 Task: Check the results of the 2023 Victory Lane Racing NASCAR Cup Series for the race "Enjoy Illinois 300" on the track "Gateway".
Action: Mouse moved to (282, 294)
Screenshot: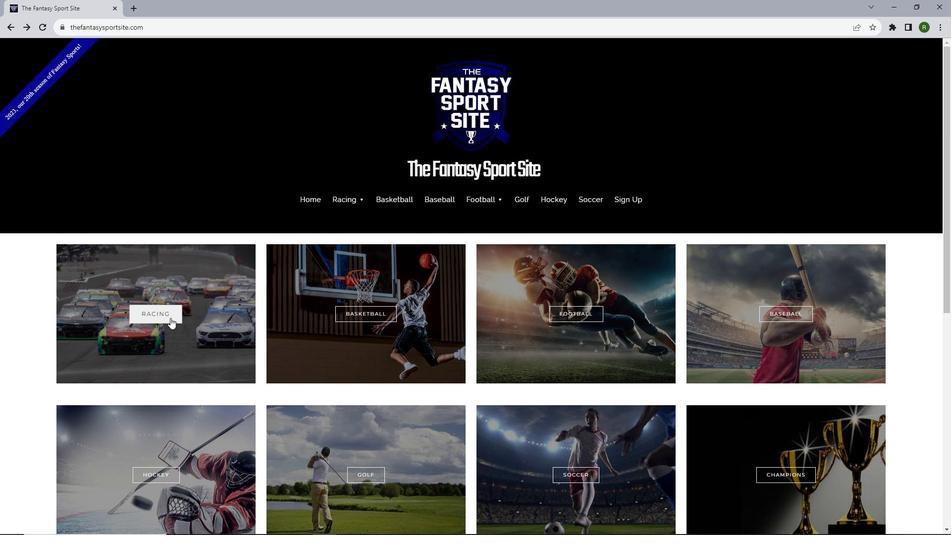 
Action: Mouse pressed left at (282, 294)
Screenshot: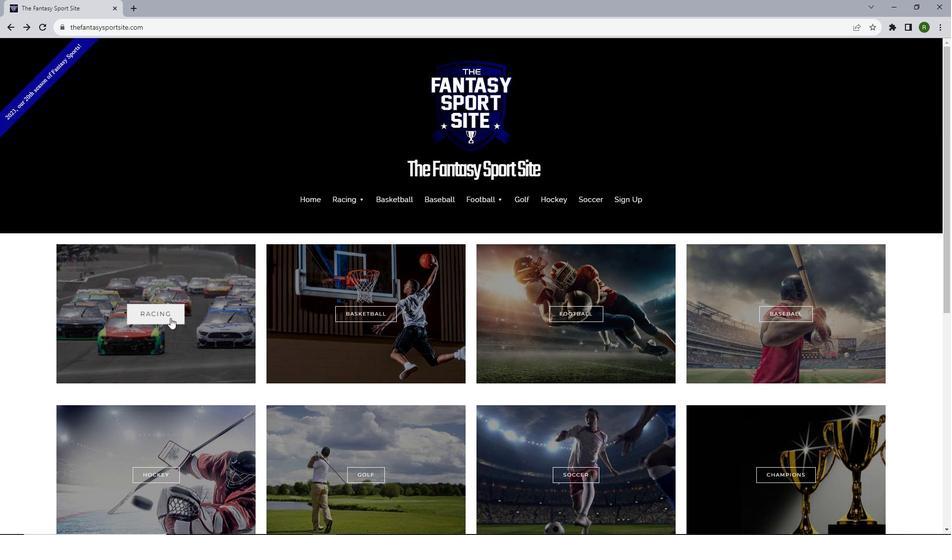 
Action: Mouse moved to (332, 239)
Screenshot: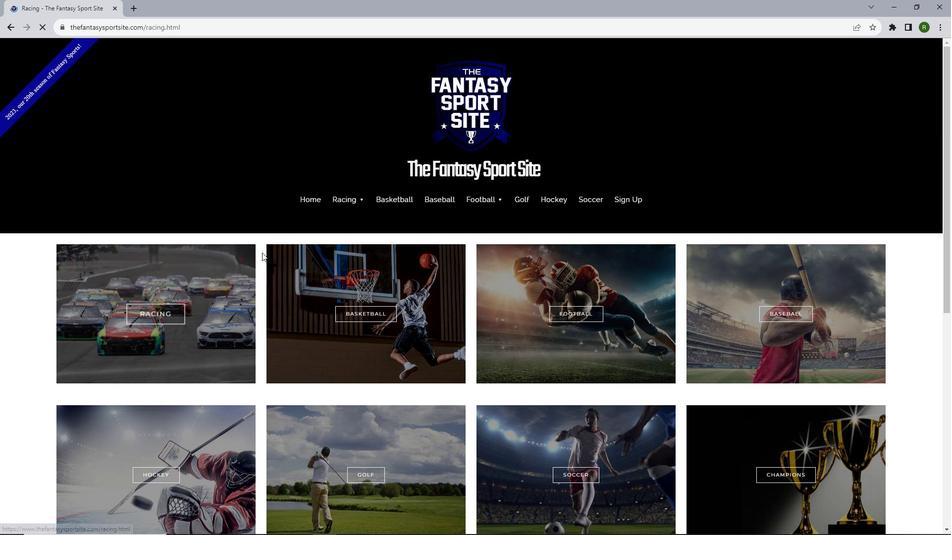 
Action: Mouse scrolled (332, 239) with delta (0, 0)
Screenshot: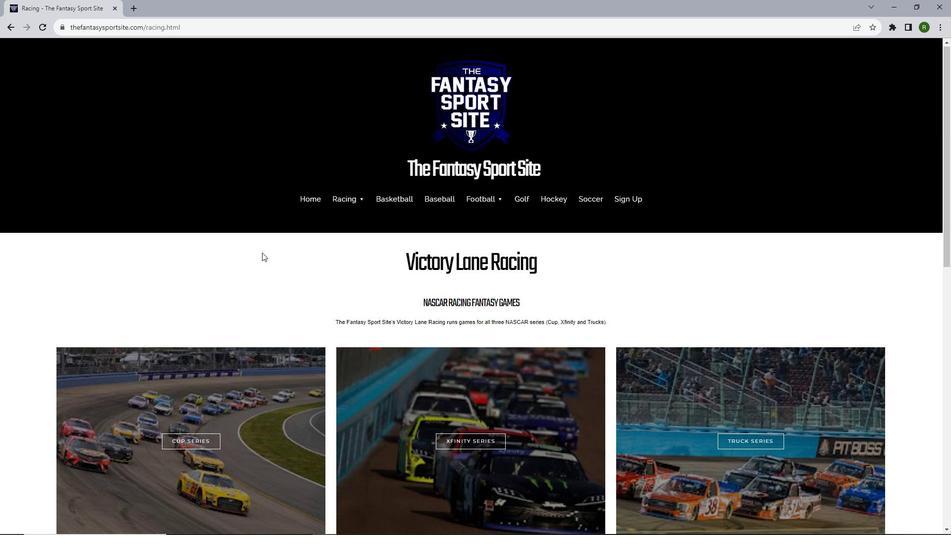
Action: Mouse scrolled (332, 239) with delta (0, 0)
Screenshot: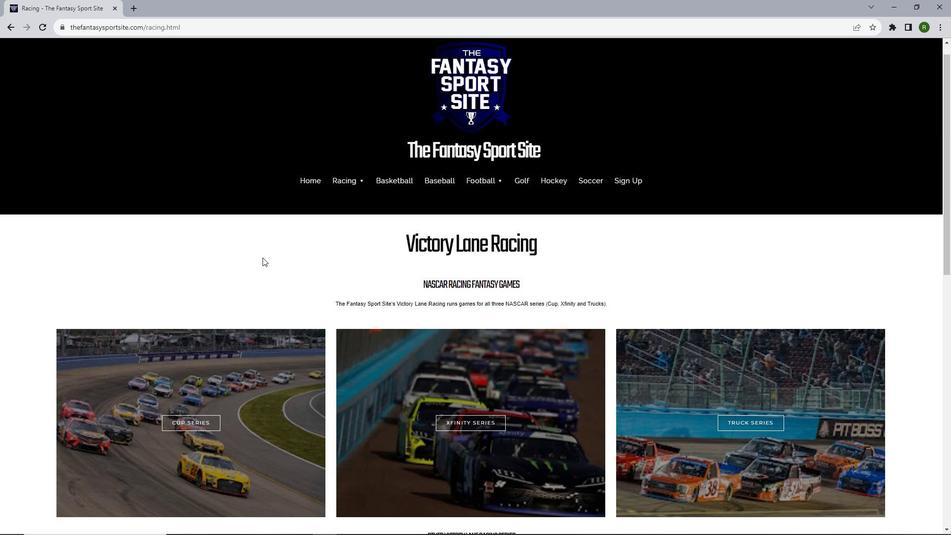 
Action: Mouse scrolled (332, 239) with delta (0, 0)
Screenshot: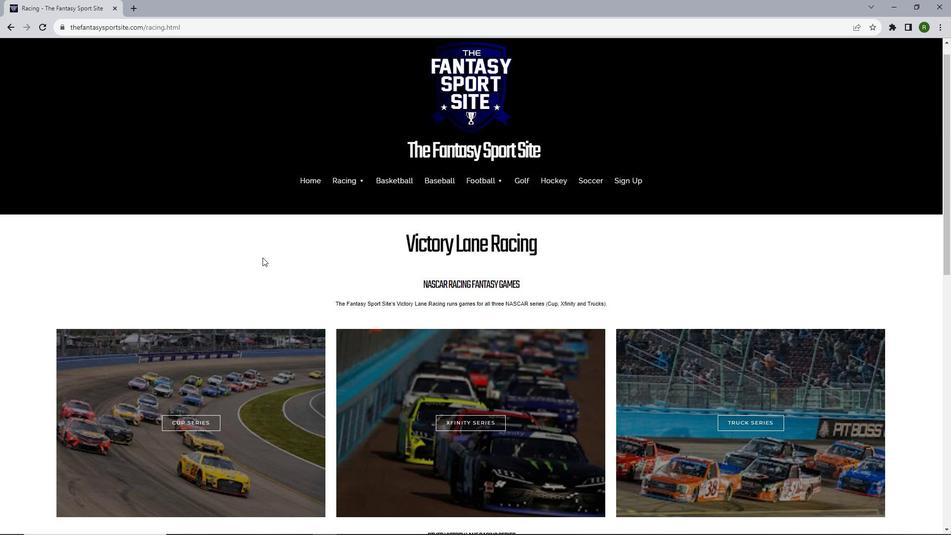 
Action: Mouse moved to (332, 240)
Screenshot: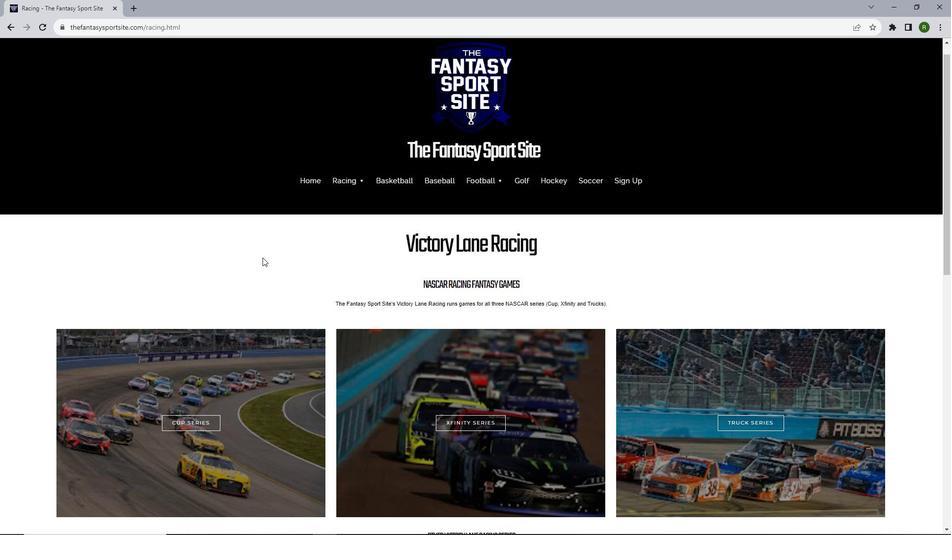 
Action: Mouse scrolled (332, 239) with delta (0, 0)
Screenshot: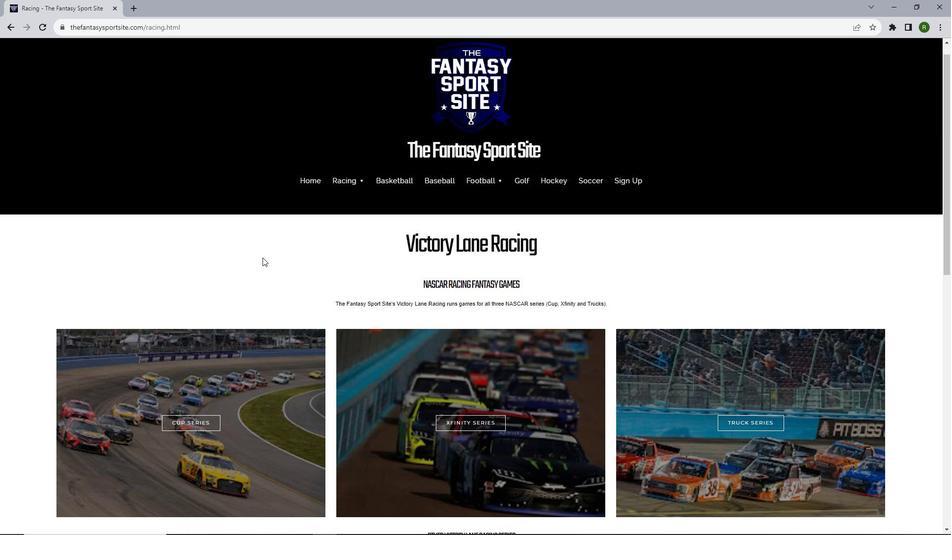 
Action: Mouse moved to (299, 230)
Screenshot: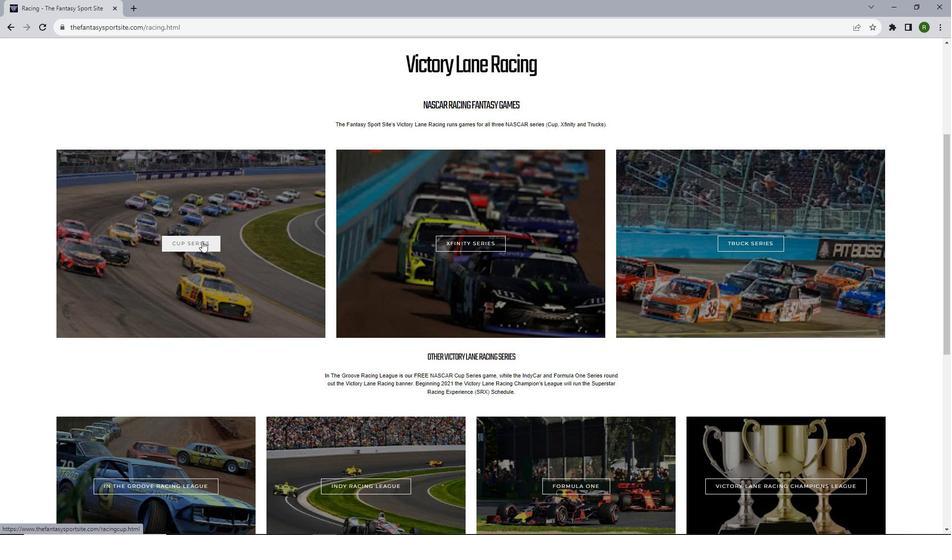 
Action: Mouse pressed left at (299, 230)
Screenshot: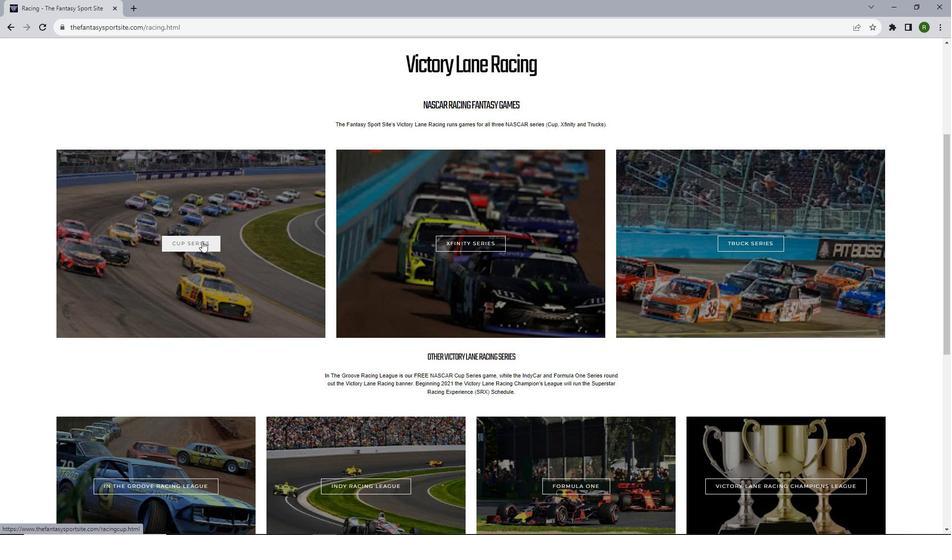
Action: Mouse moved to (354, 258)
Screenshot: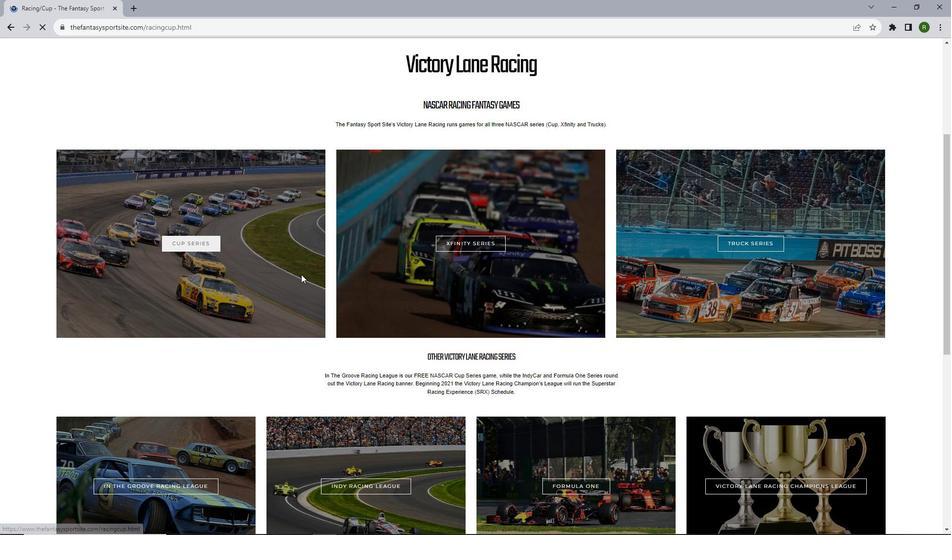 
Action: Mouse scrolled (354, 257) with delta (0, 0)
Screenshot: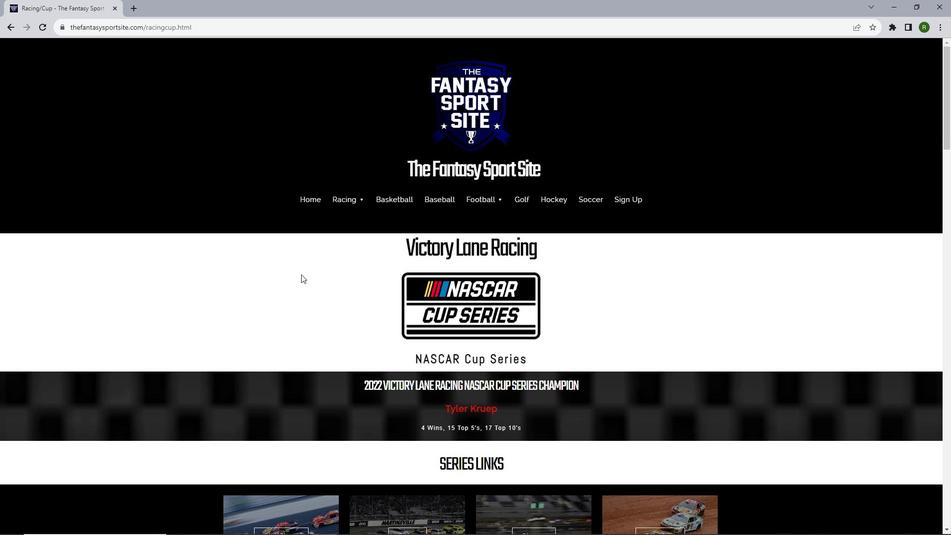 
Action: Mouse scrolled (354, 257) with delta (0, 0)
Screenshot: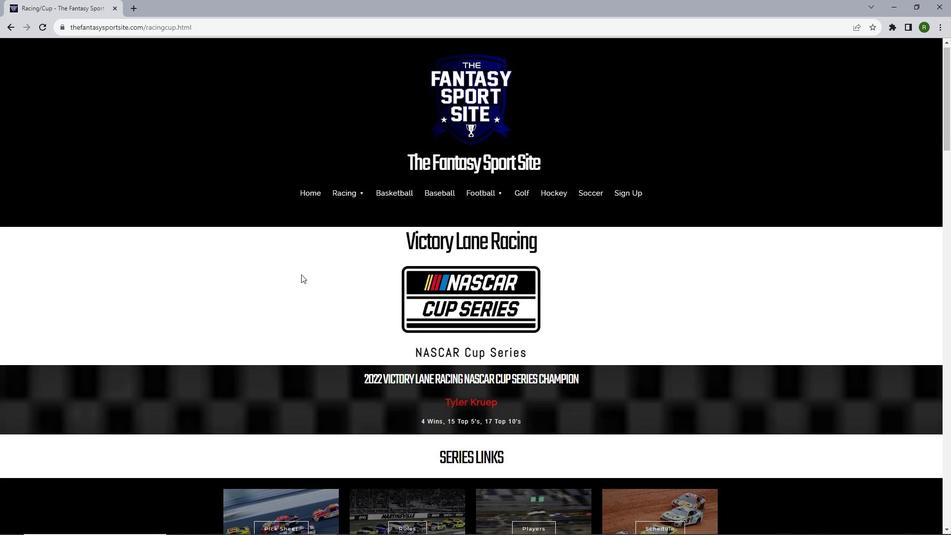 
Action: Mouse scrolled (354, 257) with delta (0, 0)
Screenshot: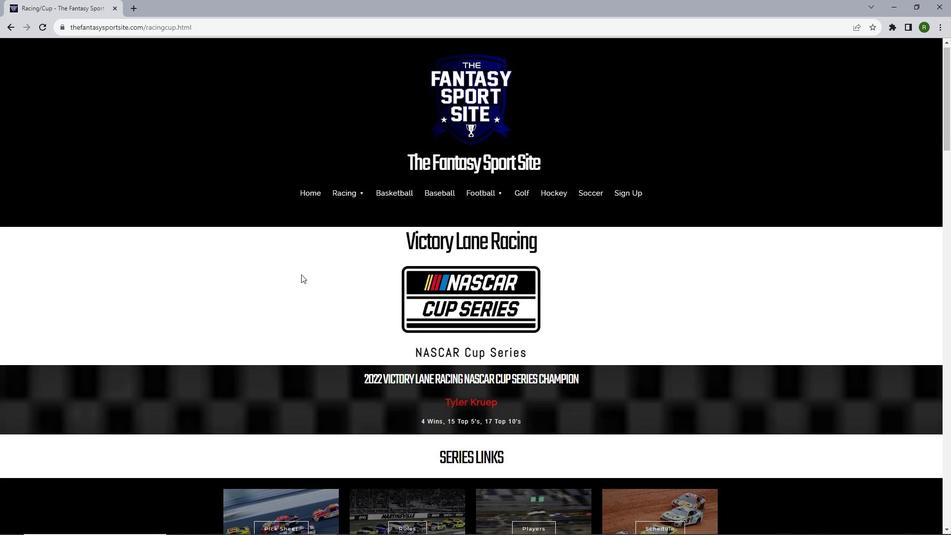
Action: Mouse scrolled (354, 257) with delta (0, 0)
Screenshot: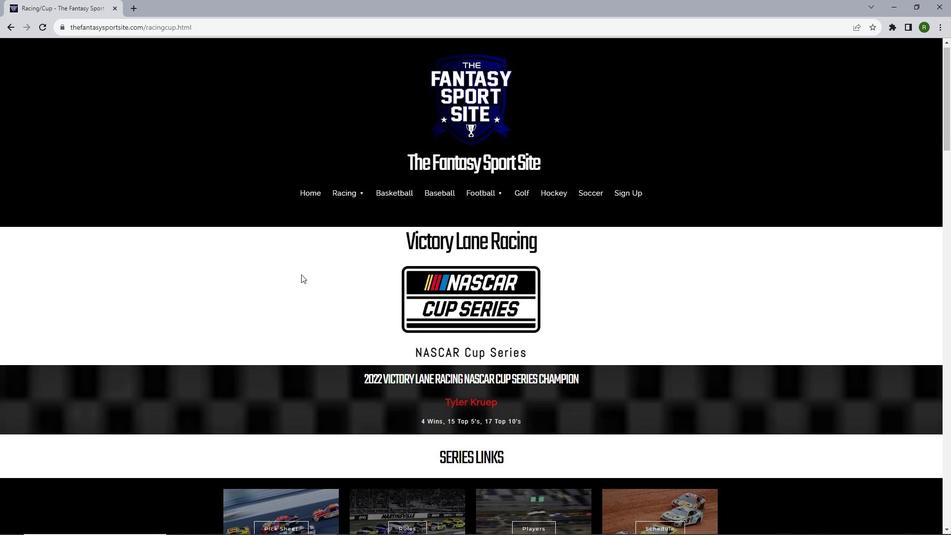 
Action: Mouse scrolled (354, 257) with delta (0, 0)
Screenshot: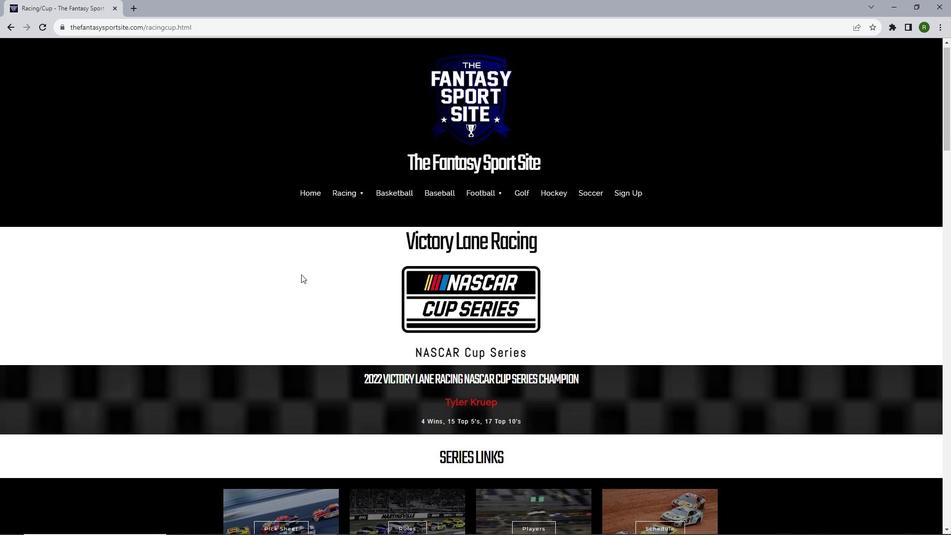 
Action: Mouse moved to (405, 346)
Screenshot: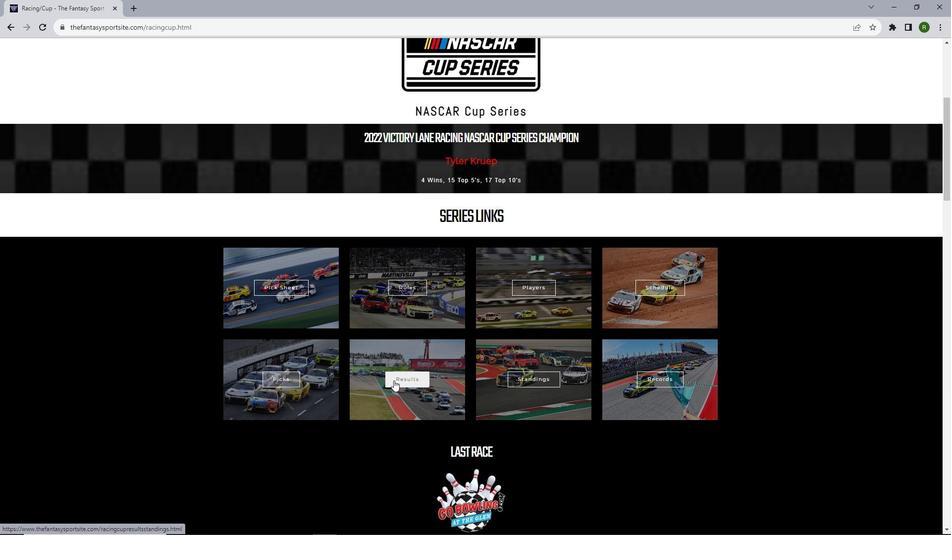 
Action: Mouse pressed left at (405, 346)
Screenshot: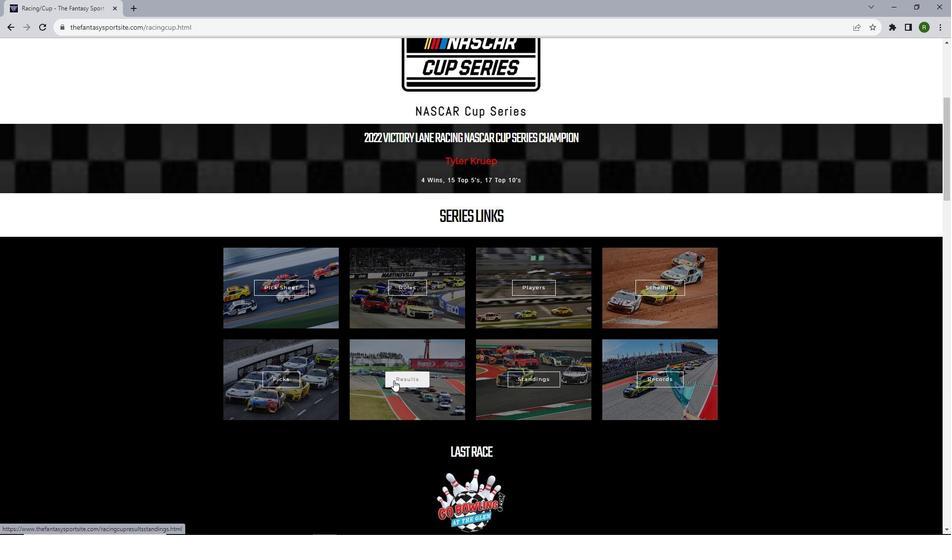 
Action: Mouse moved to (334, 247)
Screenshot: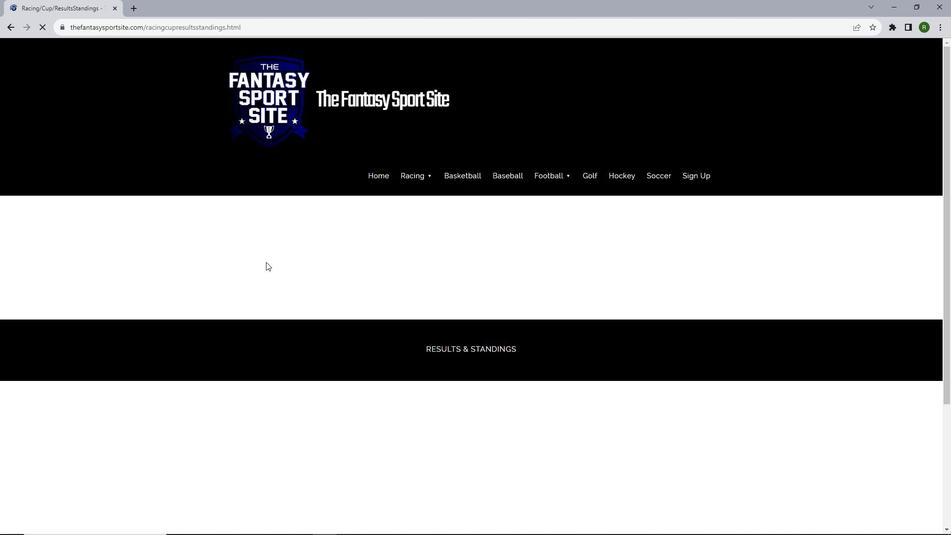 
Action: Mouse scrolled (334, 247) with delta (0, 0)
Screenshot: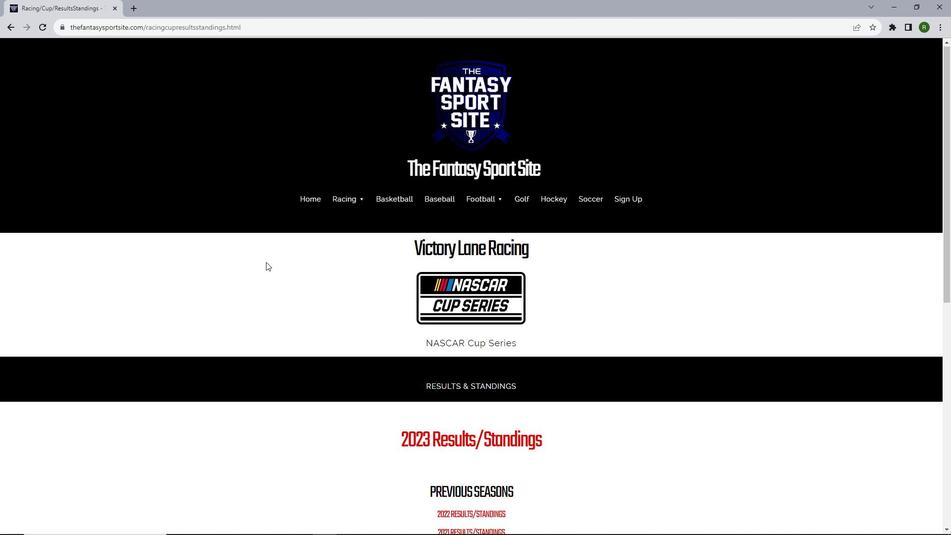 
Action: Mouse moved to (462, 362)
Screenshot: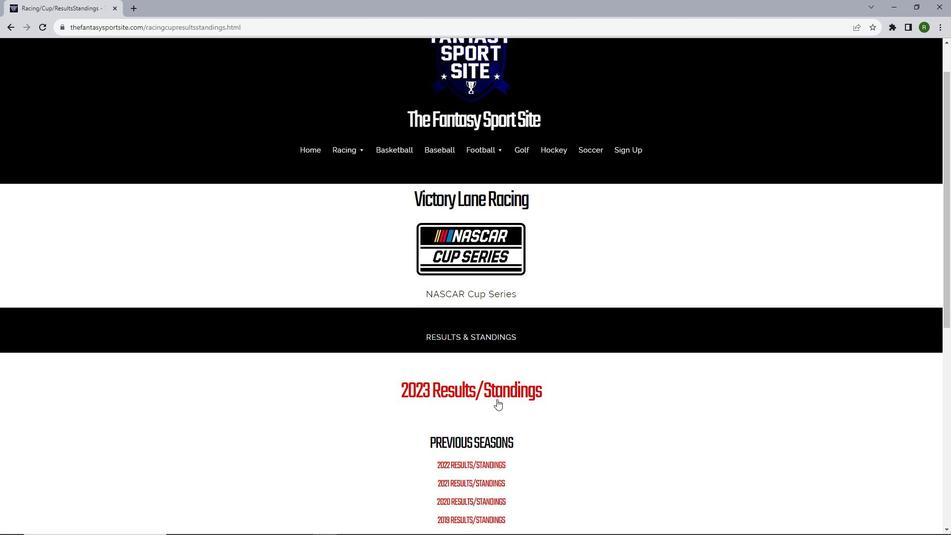 
Action: Mouse pressed left at (462, 362)
Screenshot: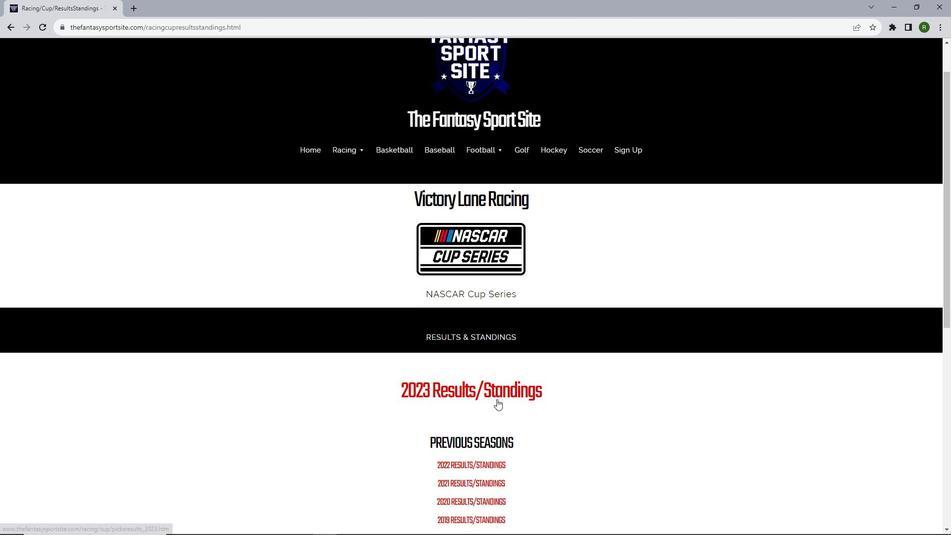 
Action: Mouse moved to (424, 152)
Screenshot: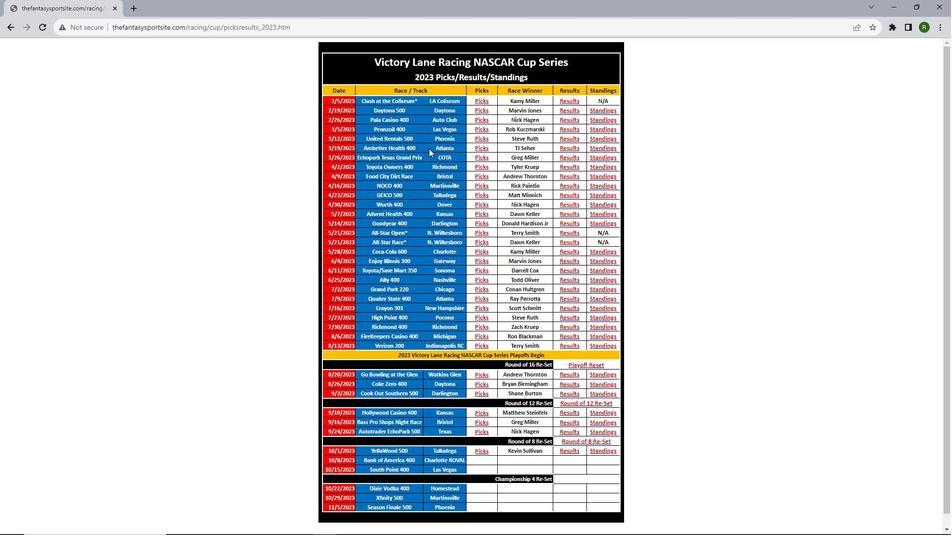 
Action: Mouse scrolled (424, 152) with delta (0, 0)
Screenshot: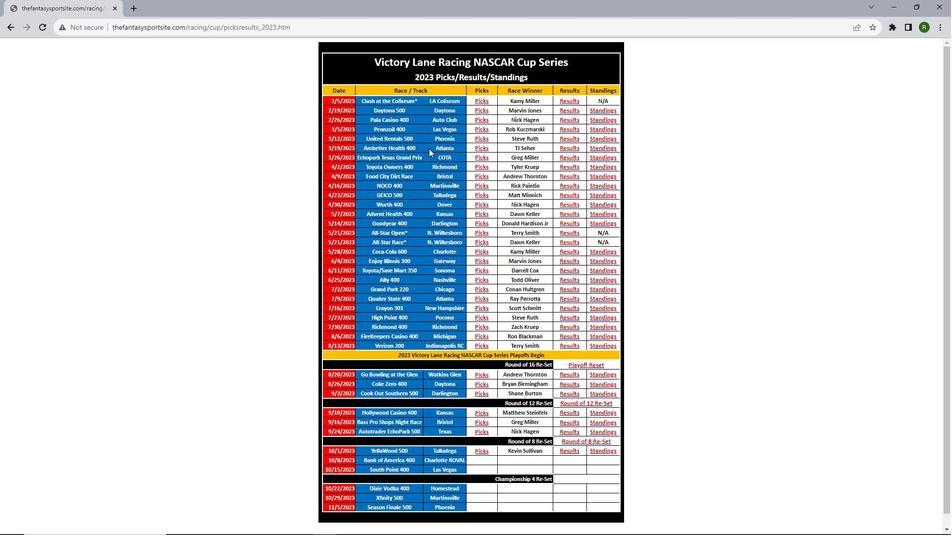 
Action: Mouse moved to (500, 237)
Screenshot: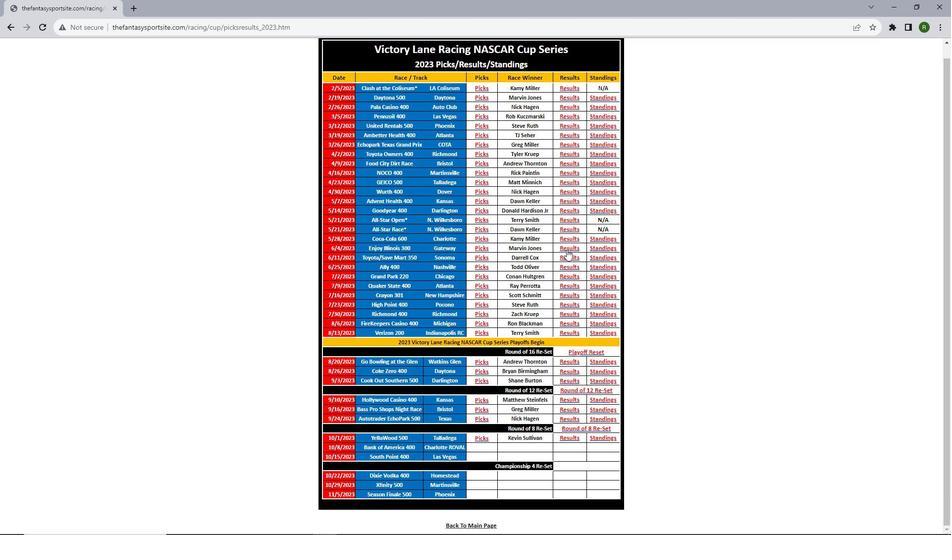 
Action: Mouse pressed left at (500, 237)
Screenshot: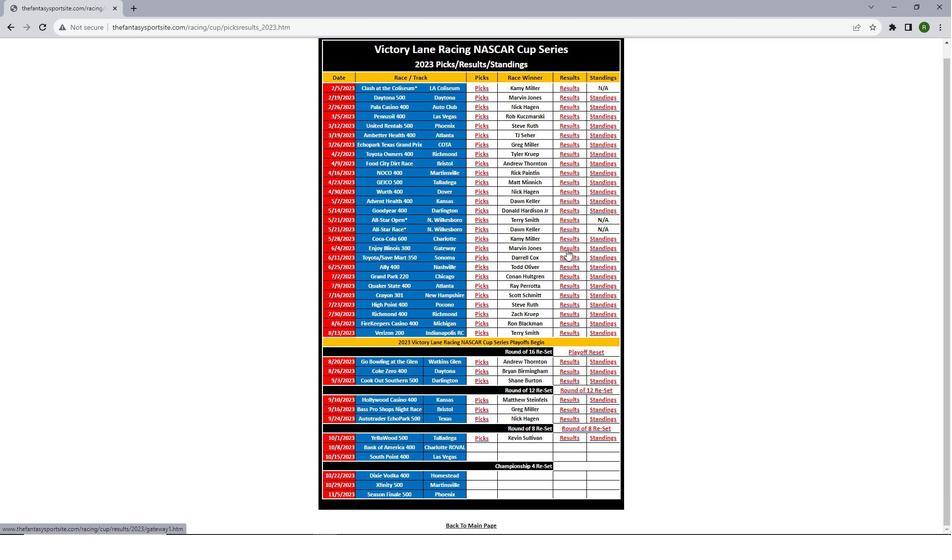 
Action: Mouse moved to (399, 134)
Screenshot: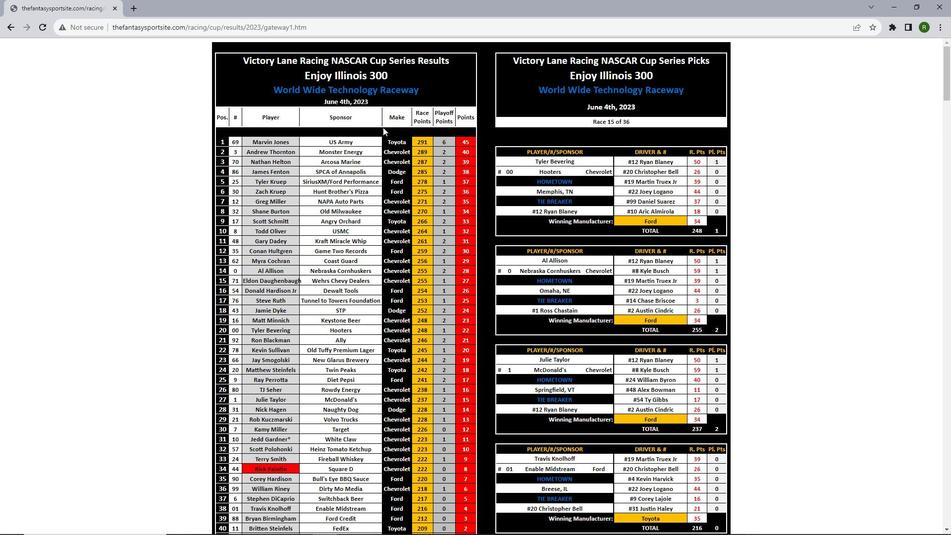 
Action: Mouse scrolled (399, 134) with delta (0, 0)
Screenshot: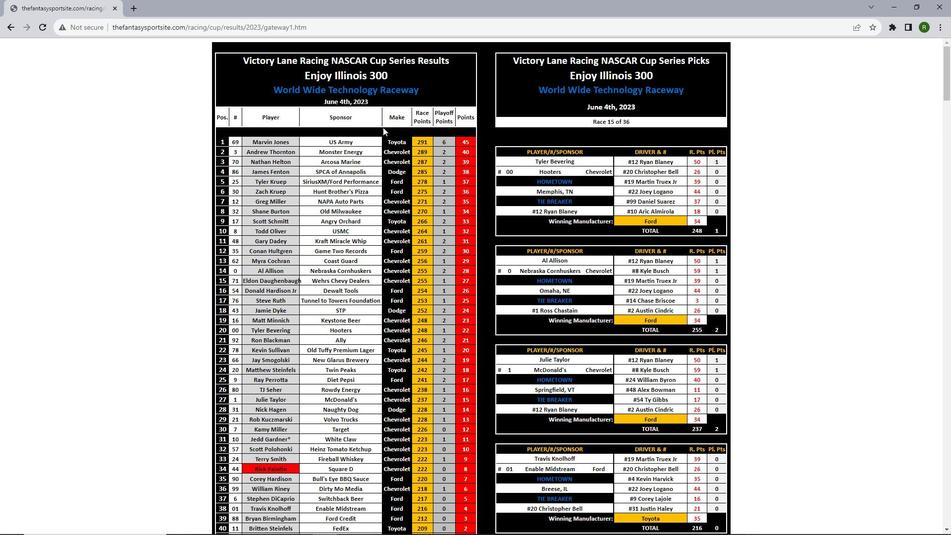 
Action: Mouse scrolled (399, 134) with delta (0, 0)
Screenshot: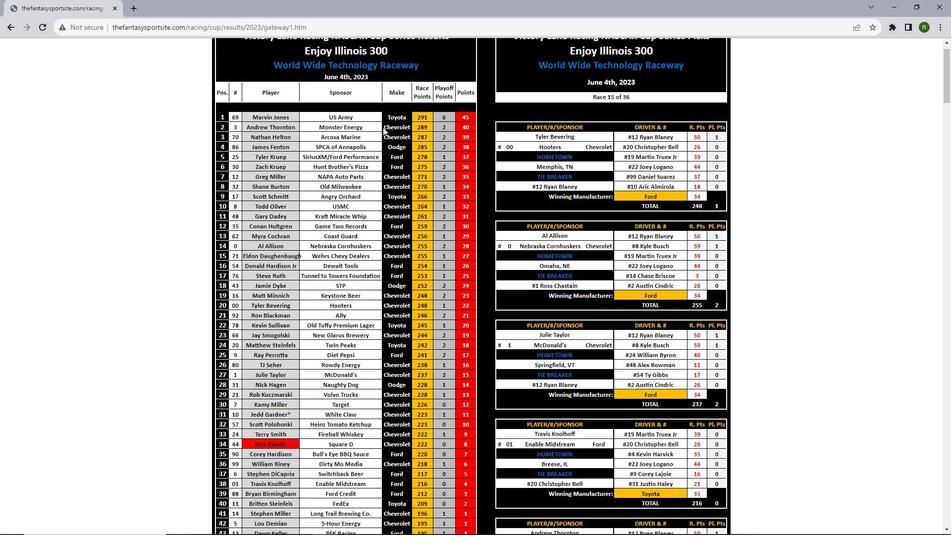 
Action: Mouse scrolled (399, 134) with delta (0, 0)
Screenshot: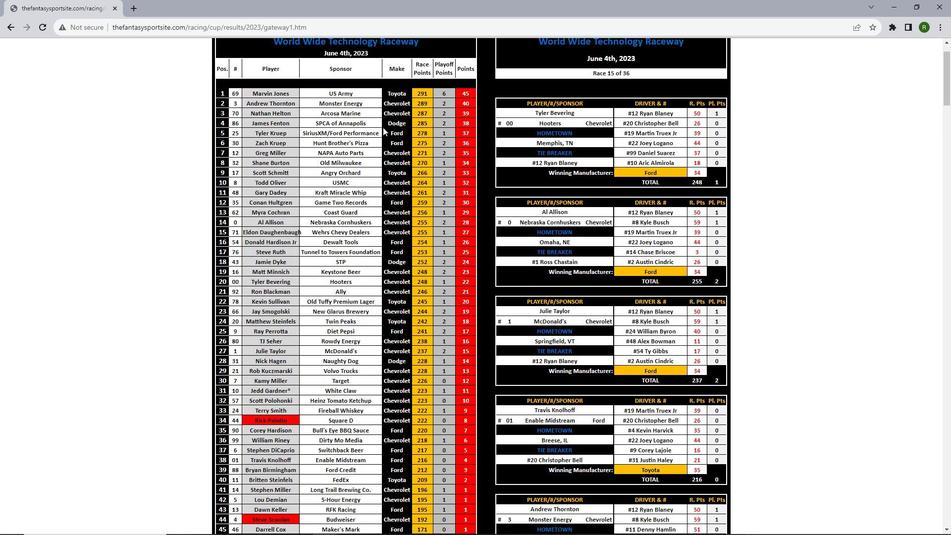 
Action: Mouse scrolled (399, 134) with delta (0, 0)
Screenshot: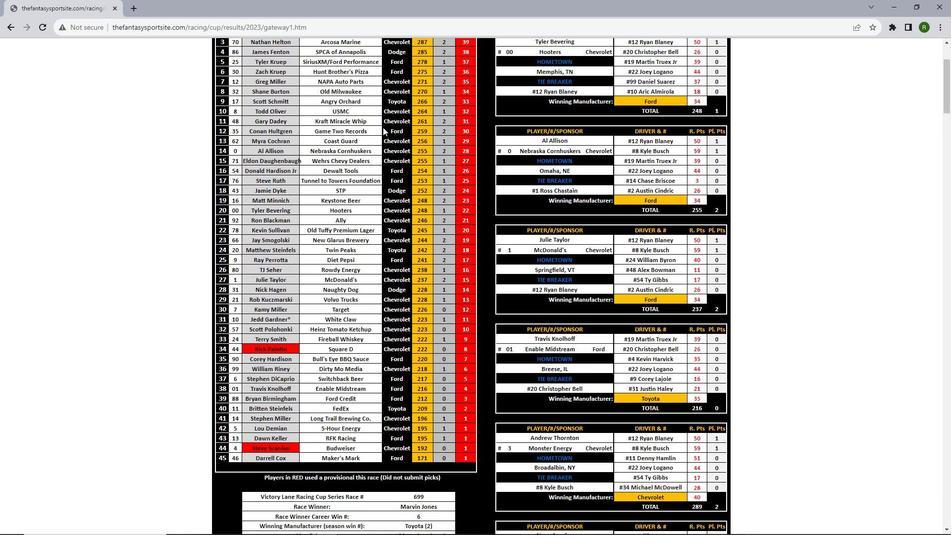 
Action: Mouse scrolled (399, 134) with delta (0, 0)
Screenshot: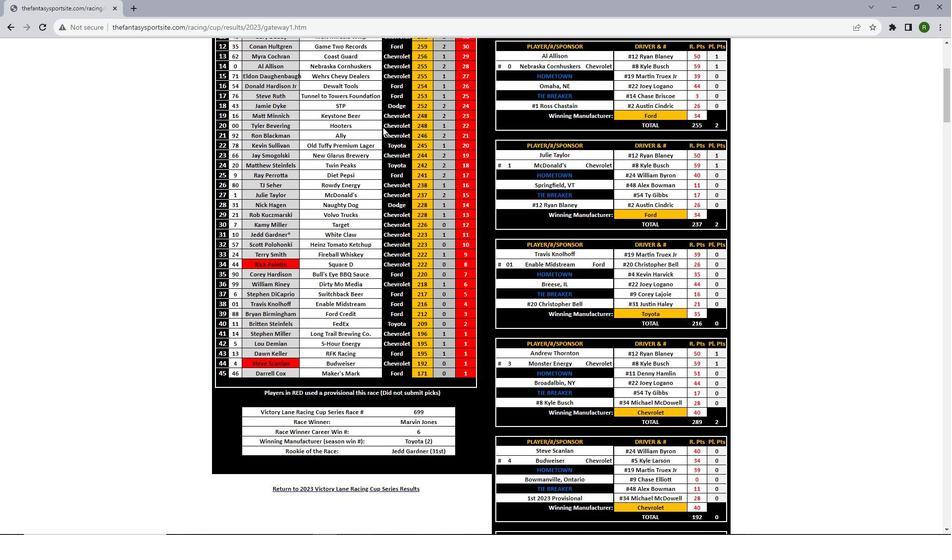 
Action: Mouse scrolled (399, 134) with delta (0, 0)
Screenshot: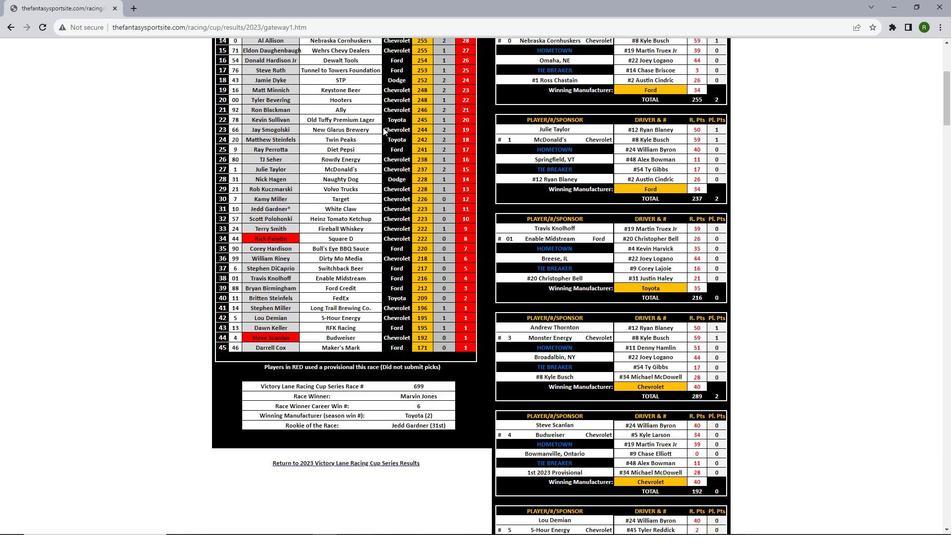 
Action: Mouse scrolled (399, 134) with delta (0, 0)
Screenshot: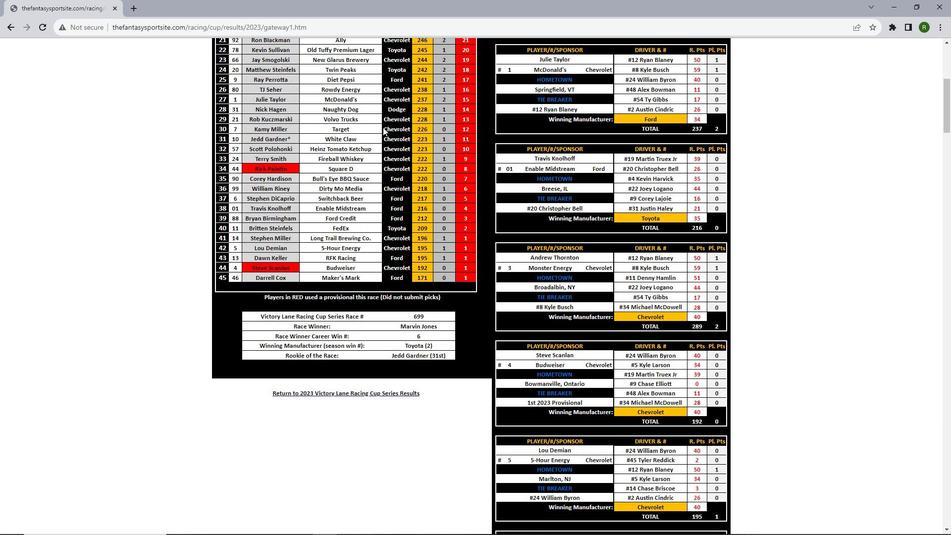
Action: Mouse scrolled (399, 134) with delta (0, 0)
Screenshot: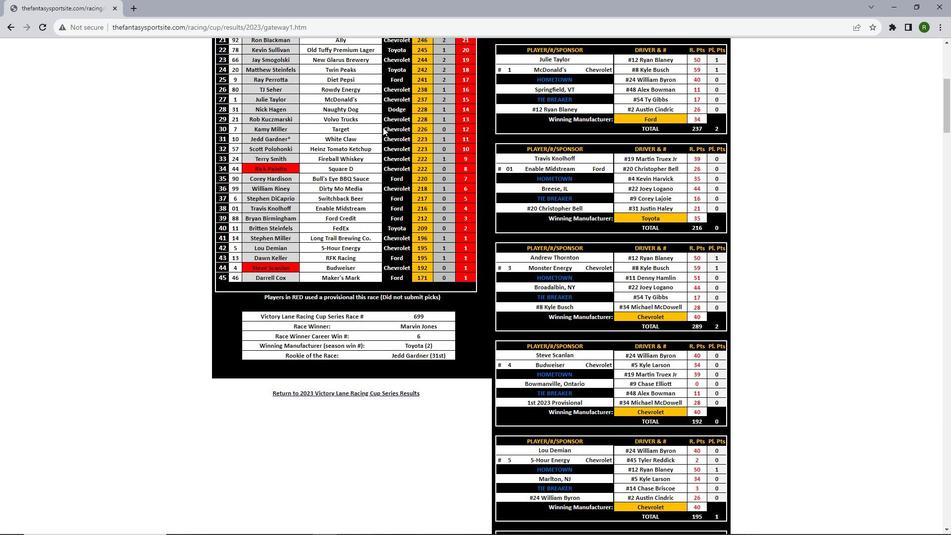 
Action: Mouse scrolled (399, 134) with delta (0, 0)
Screenshot: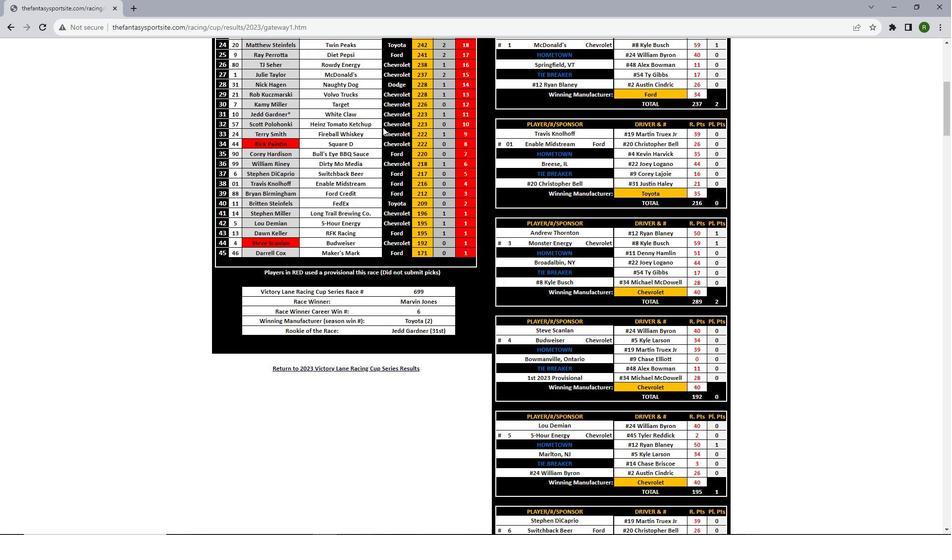 
Action: Mouse scrolled (399, 134) with delta (0, 0)
Screenshot: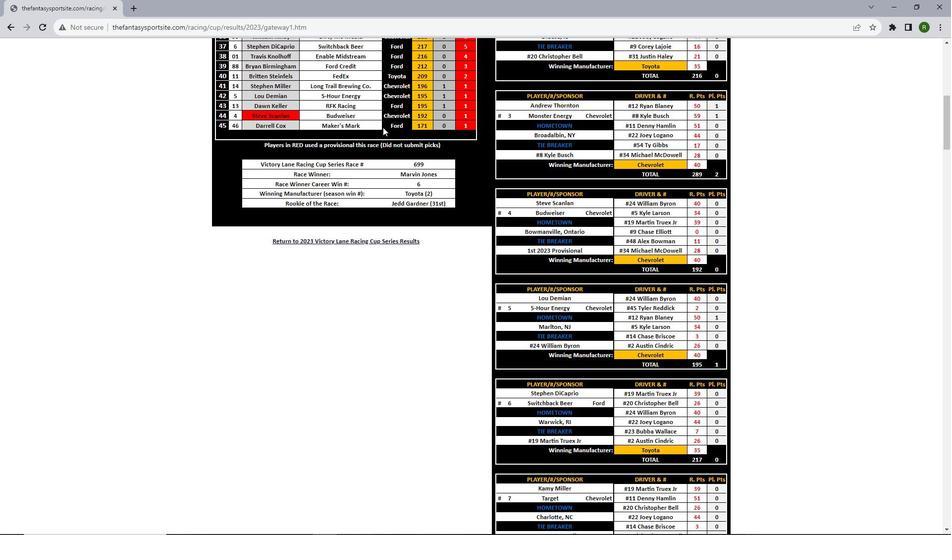 
Action: Mouse scrolled (399, 134) with delta (0, 0)
Screenshot: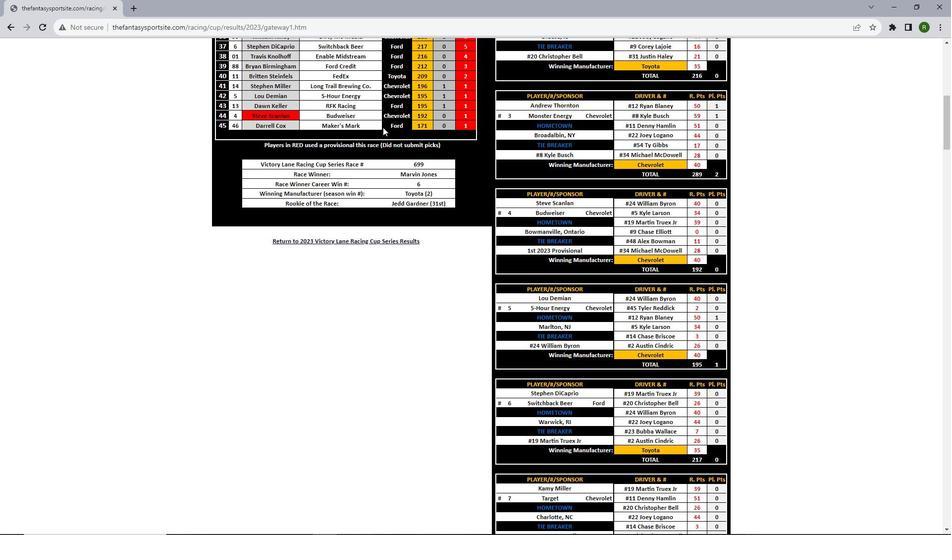 
Action: Mouse scrolled (399, 134) with delta (0, 0)
Screenshot: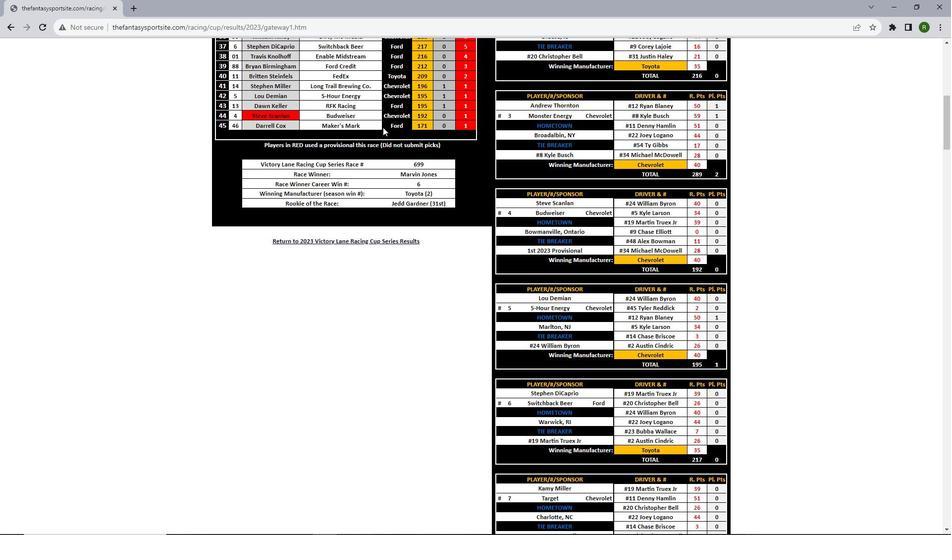 
Action: Mouse scrolled (399, 134) with delta (0, 0)
Screenshot: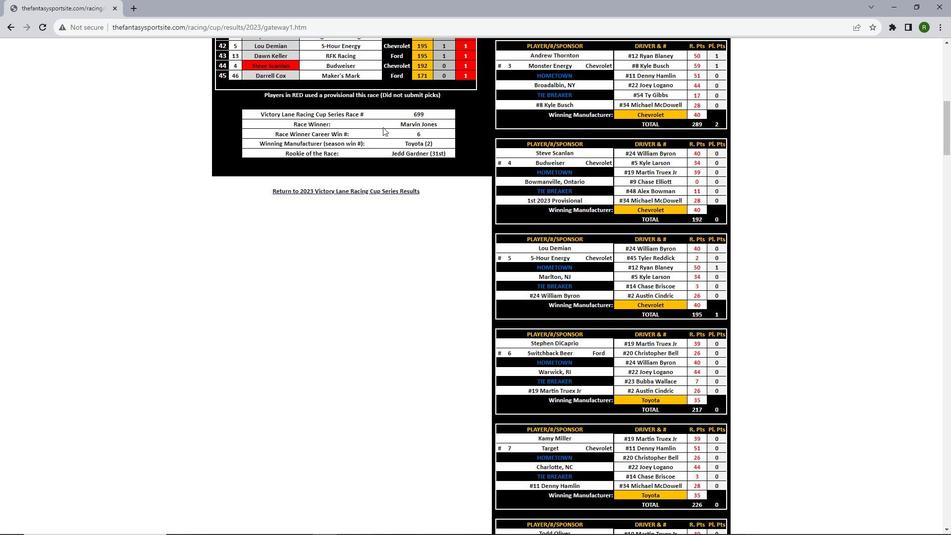 
Action: Mouse scrolled (399, 134) with delta (0, 0)
Screenshot: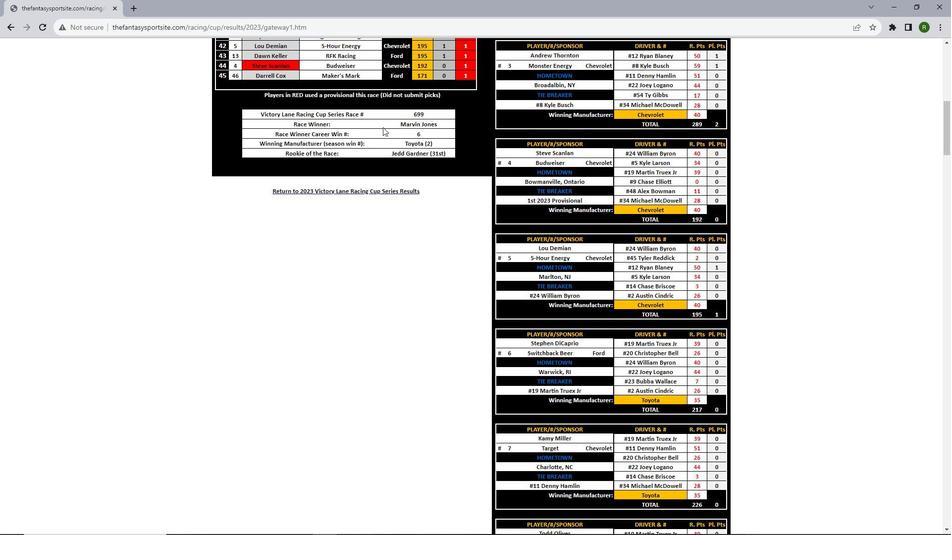 
Action: Mouse moved to (399, 134)
Screenshot: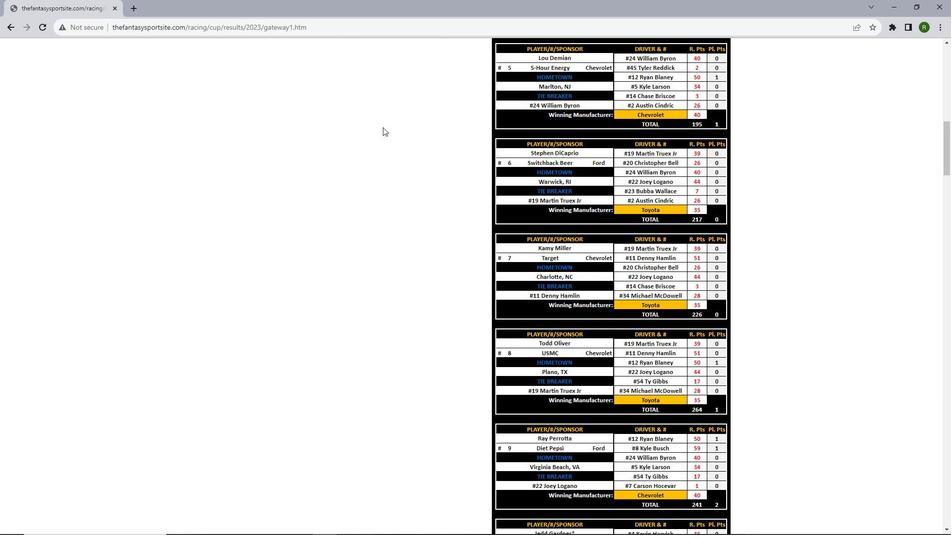 
Action: Mouse scrolled (399, 134) with delta (0, 0)
Screenshot: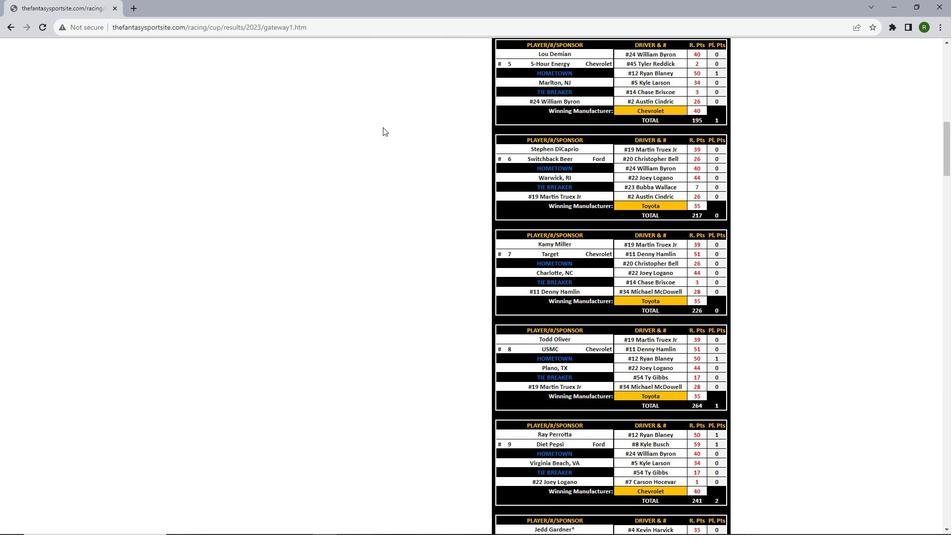 
Action: Mouse scrolled (399, 134) with delta (0, 0)
Screenshot: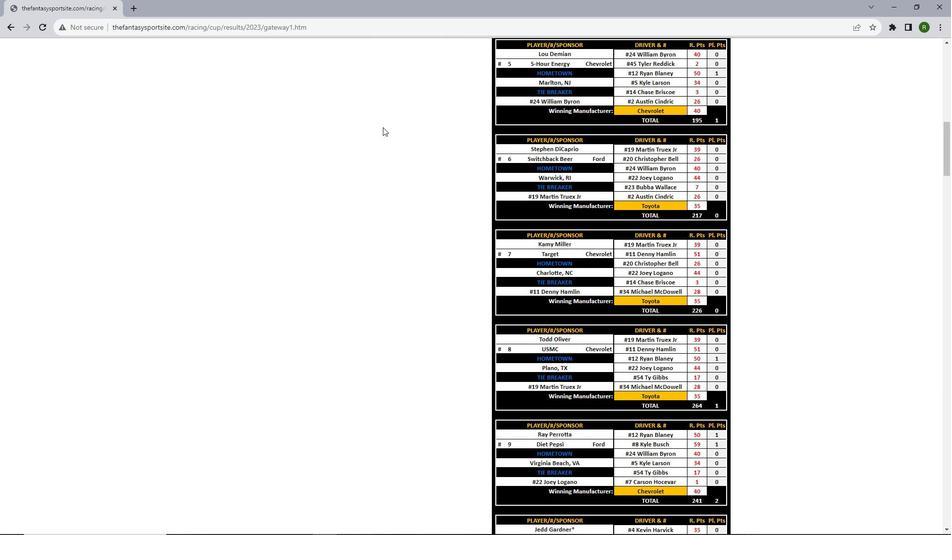 
Action: Mouse scrolled (399, 134) with delta (0, 0)
Screenshot: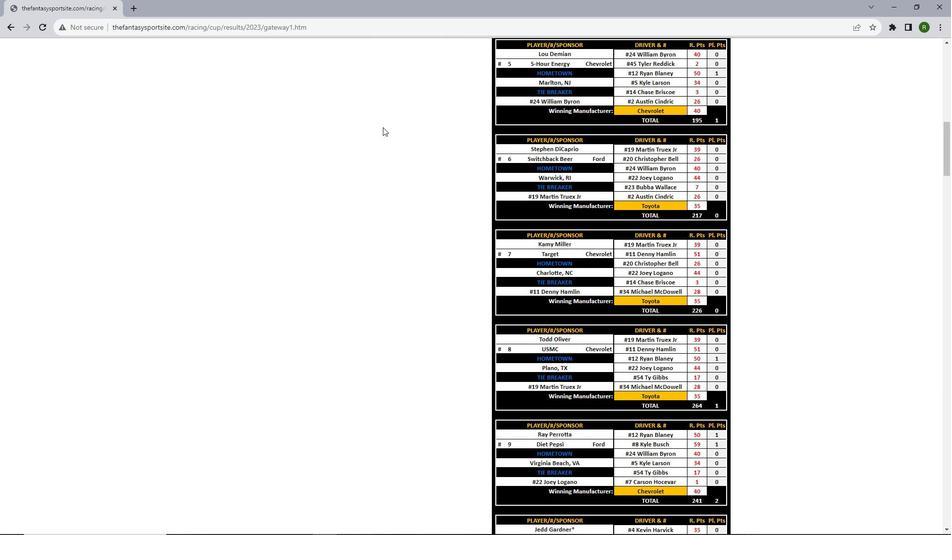 
Action: Mouse scrolled (399, 134) with delta (0, 0)
Screenshot: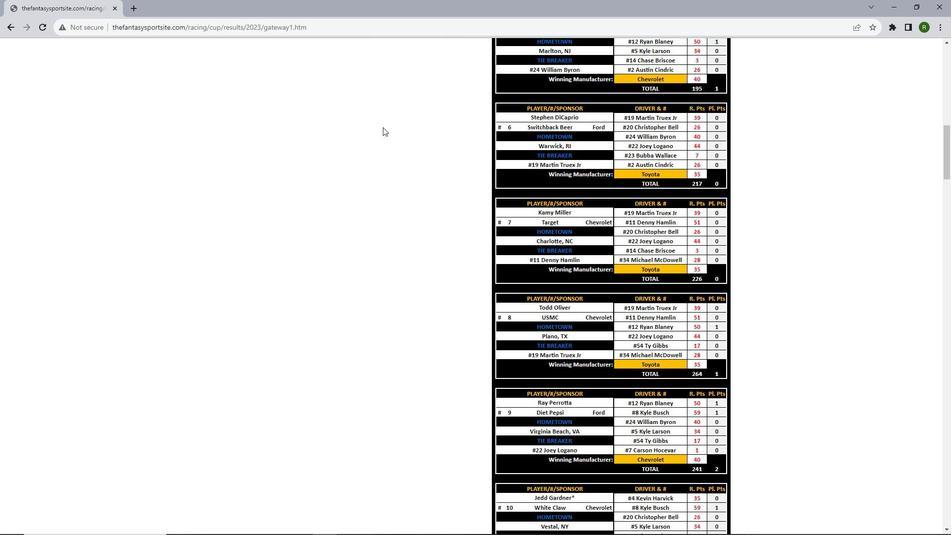 
Action: Mouse scrolled (399, 134) with delta (0, 0)
Screenshot: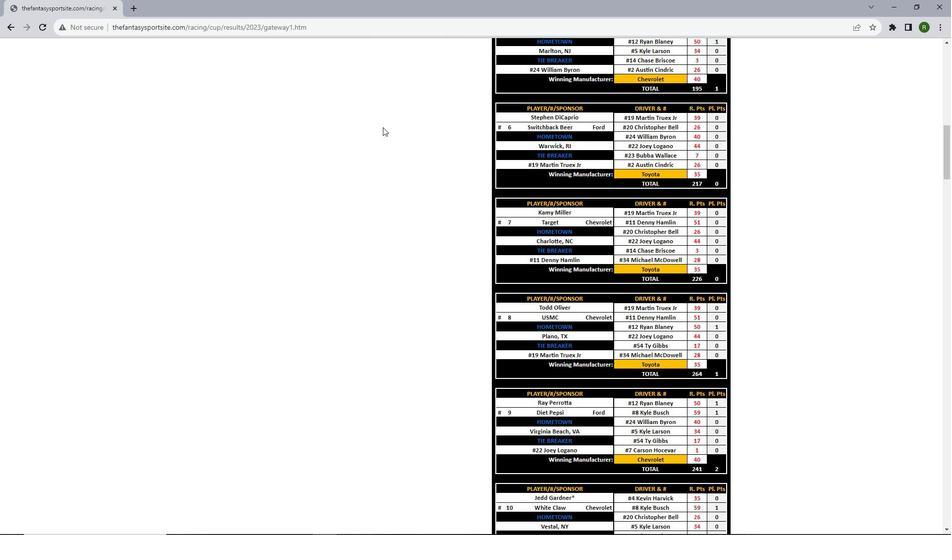 
Action: Mouse scrolled (399, 134) with delta (0, 0)
Screenshot: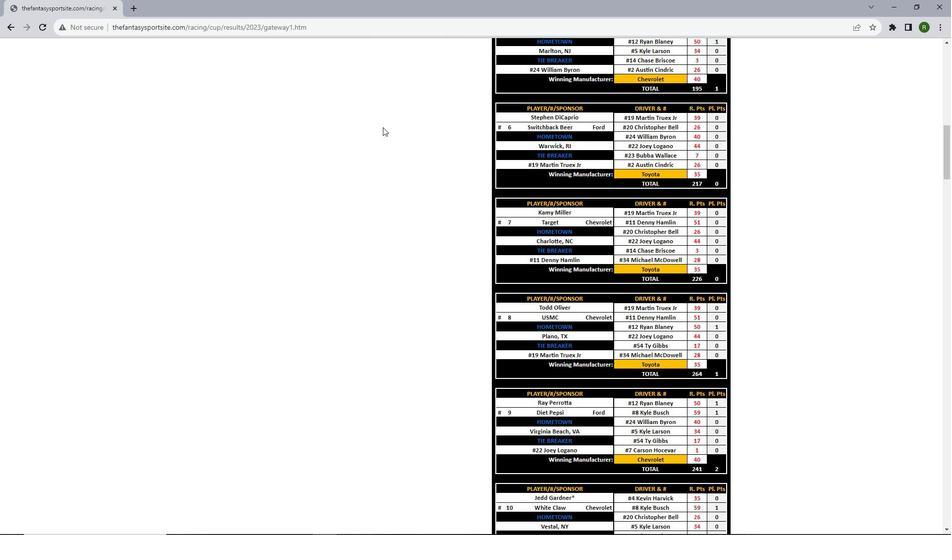 
Action: Mouse scrolled (399, 134) with delta (0, 0)
Screenshot: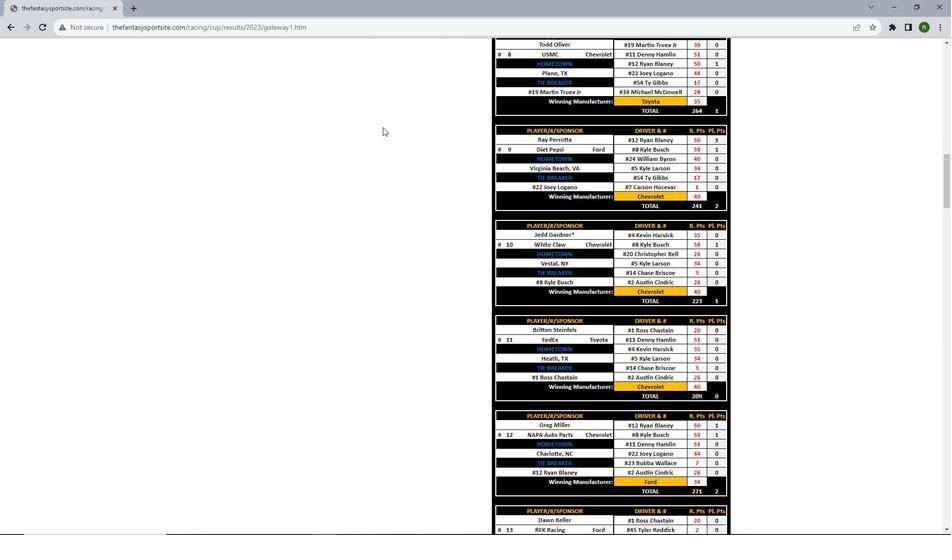
Action: Mouse scrolled (399, 134) with delta (0, 0)
Screenshot: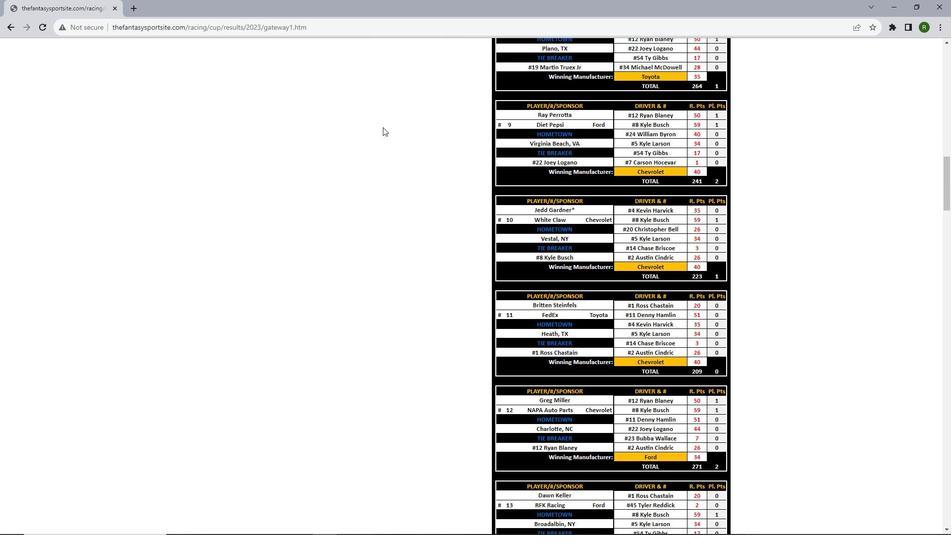 
Action: Mouse scrolled (399, 134) with delta (0, 0)
Screenshot: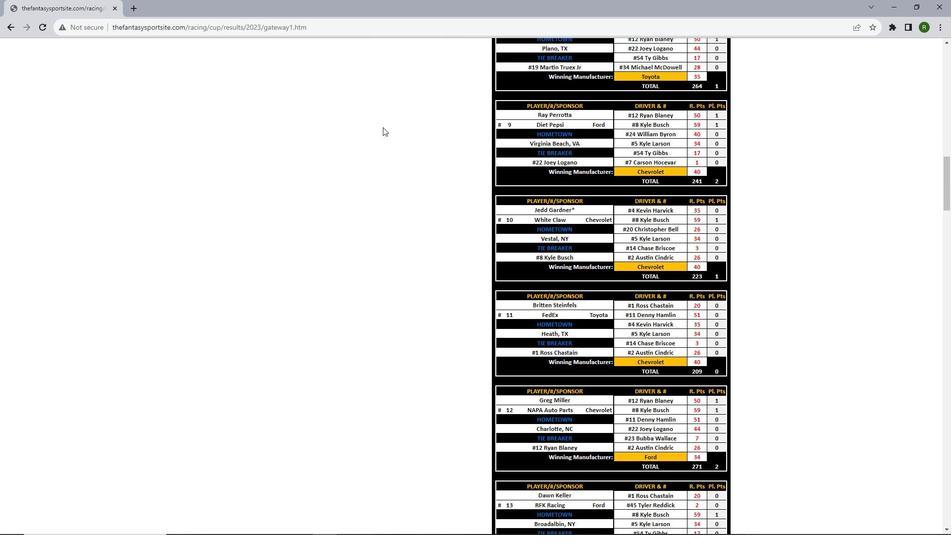 
Action: Mouse scrolled (399, 134) with delta (0, 0)
Screenshot: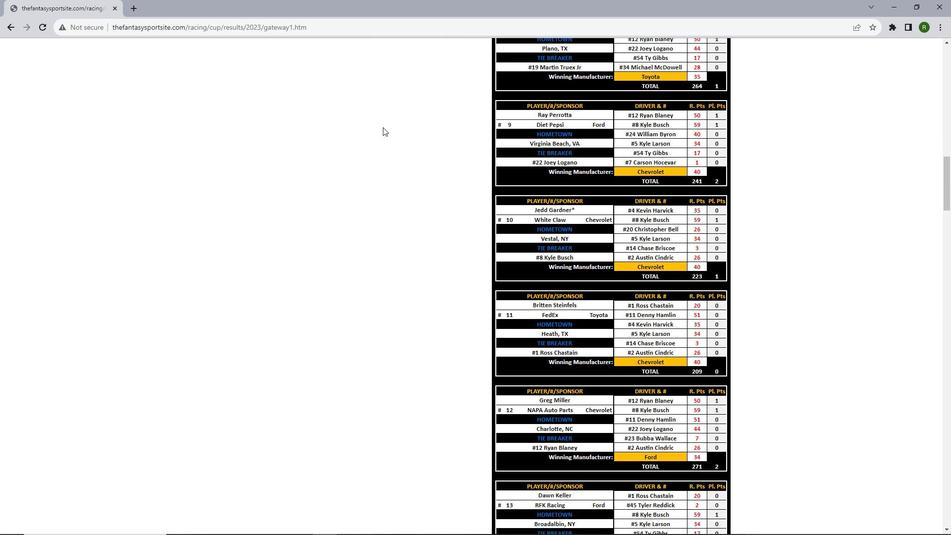 
Action: Mouse scrolled (399, 134) with delta (0, 0)
Screenshot: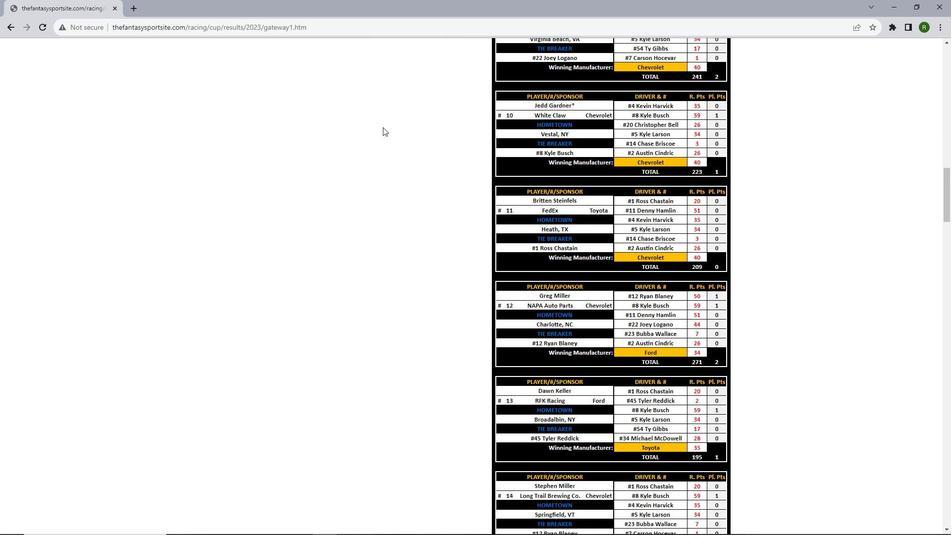 
Action: Mouse scrolled (399, 134) with delta (0, 0)
Screenshot: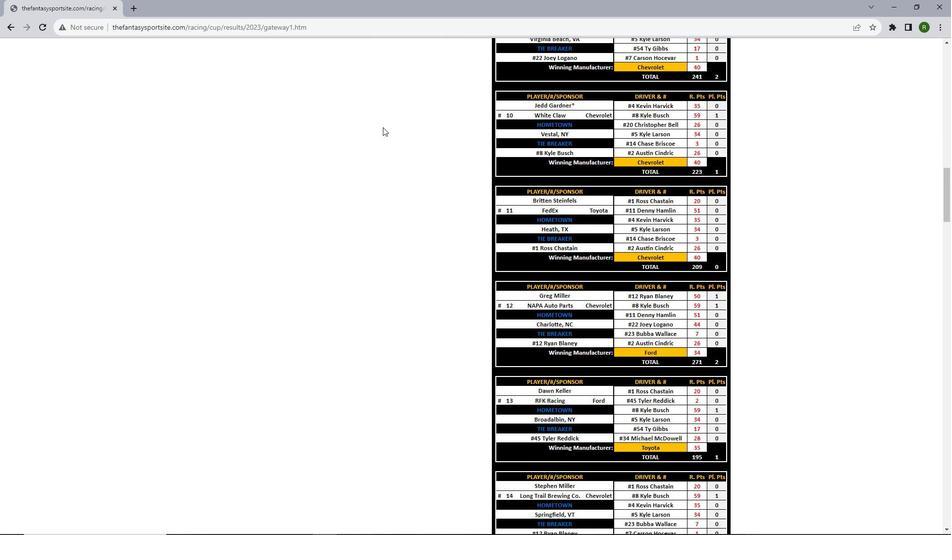 
Action: Mouse scrolled (399, 134) with delta (0, 0)
Screenshot: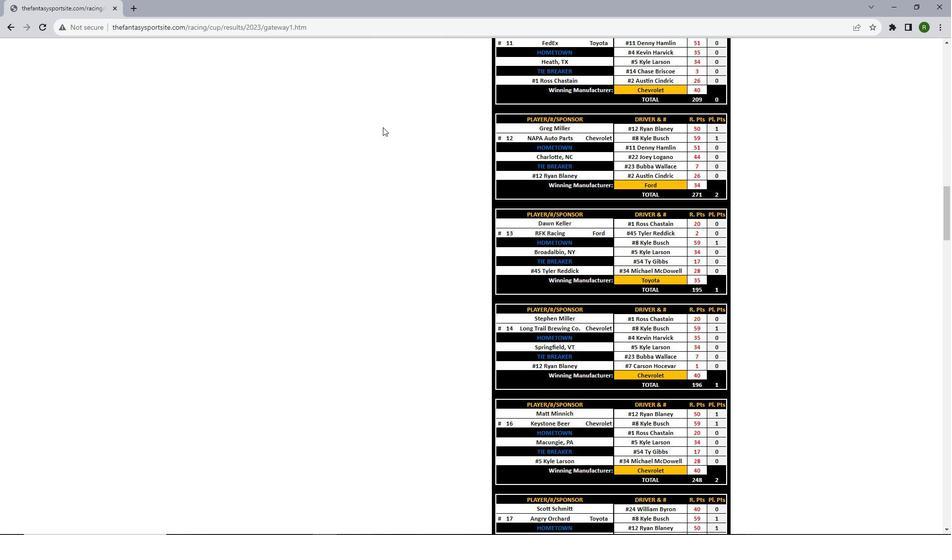 
Action: Mouse scrolled (399, 134) with delta (0, 0)
Screenshot: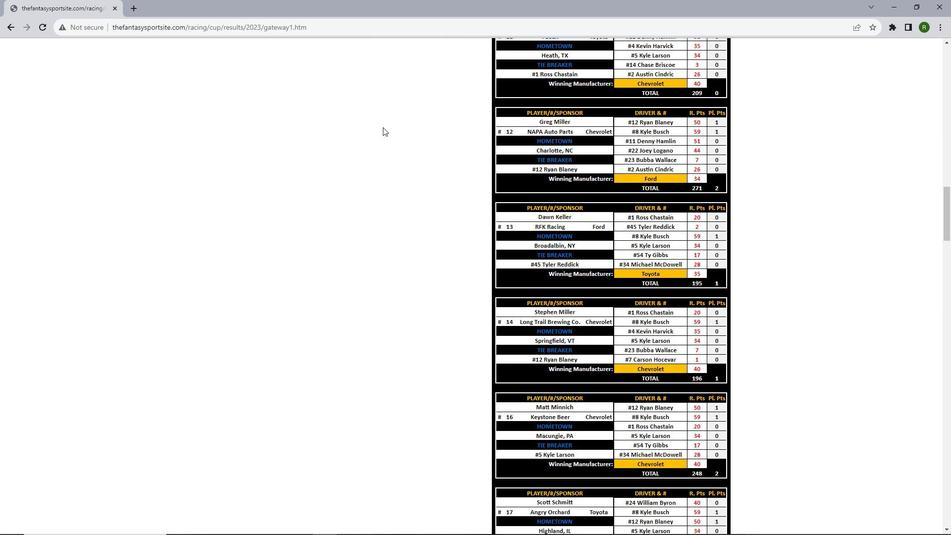 
Action: Mouse scrolled (399, 134) with delta (0, 0)
Screenshot: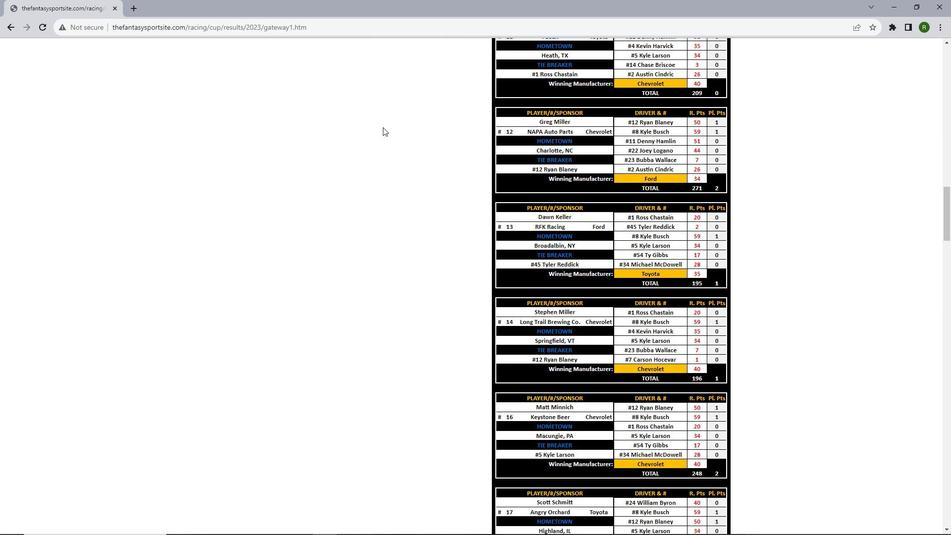 
Action: Mouse scrolled (399, 134) with delta (0, 0)
Screenshot: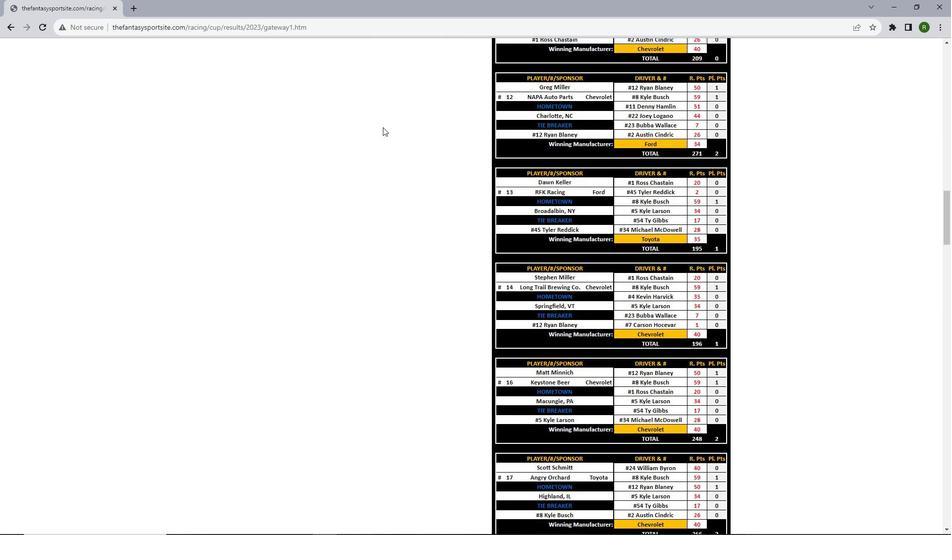 
Action: Mouse scrolled (399, 134) with delta (0, 0)
Screenshot: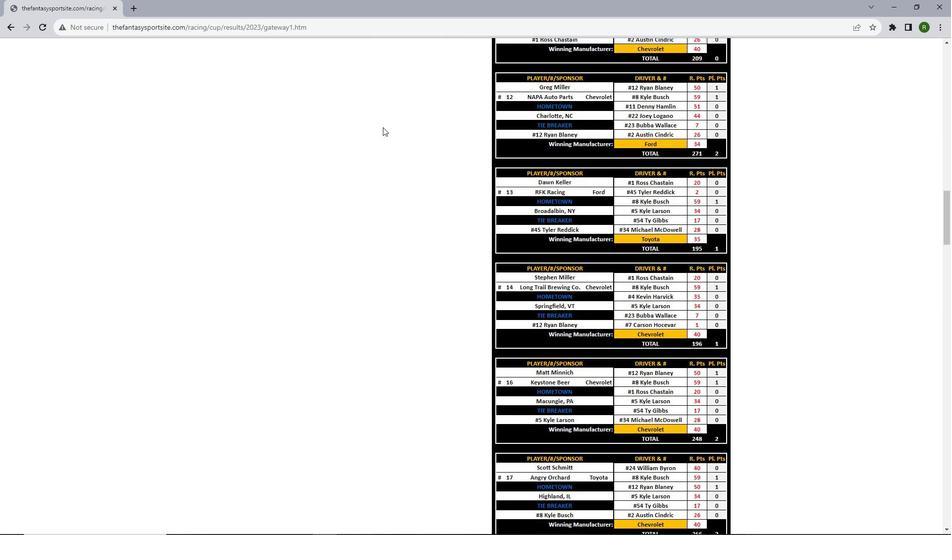 
Action: Mouse scrolled (399, 134) with delta (0, 0)
Screenshot: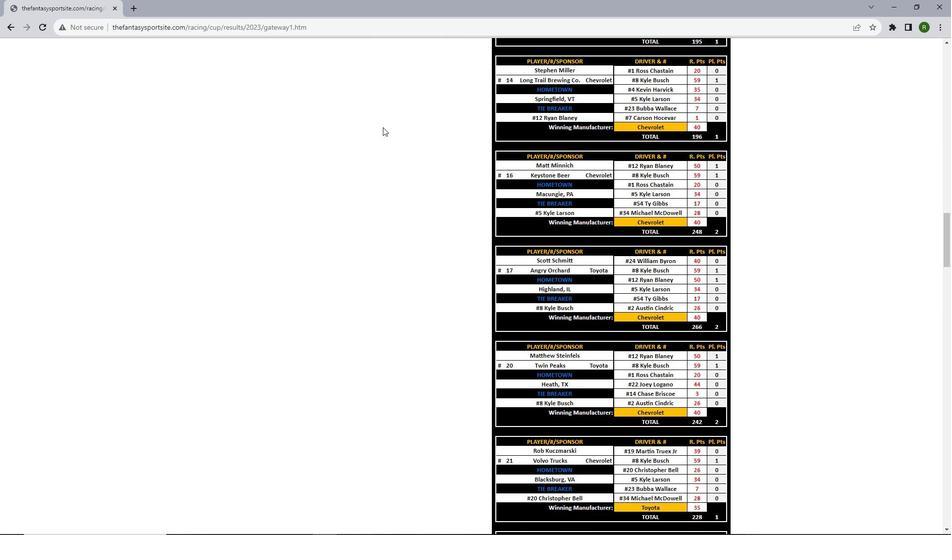 
Action: Mouse scrolled (399, 134) with delta (0, 0)
Screenshot: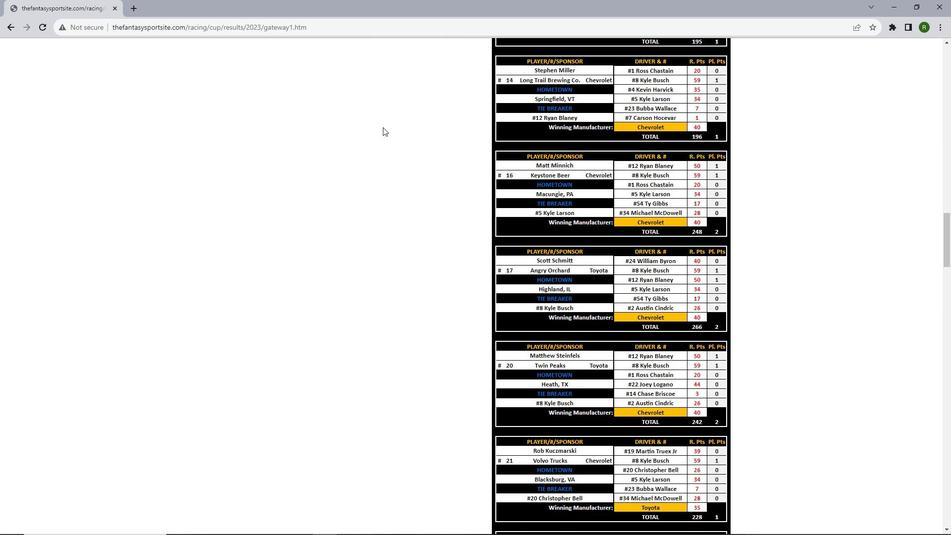 
Action: Mouse scrolled (399, 134) with delta (0, 0)
Screenshot: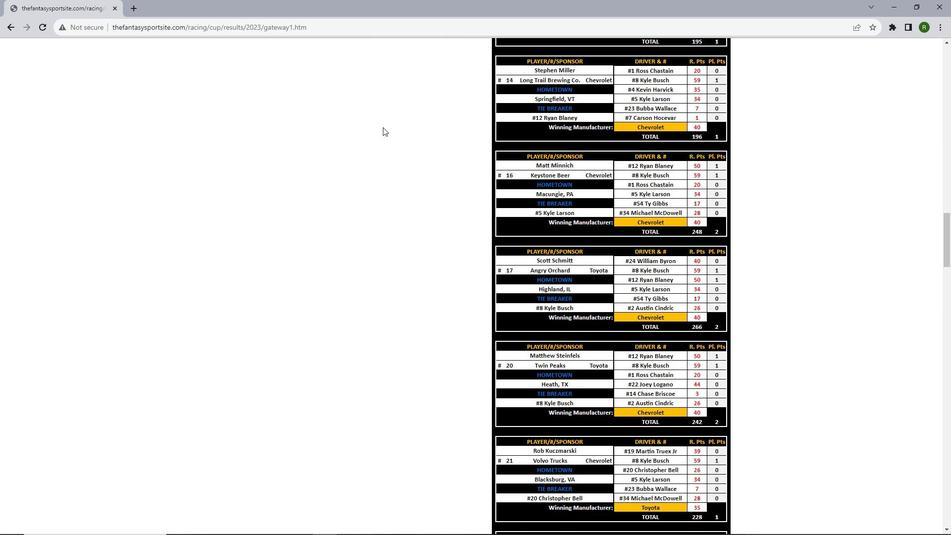 
Action: Mouse scrolled (399, 134) with delta (0, 0)
Screenshot: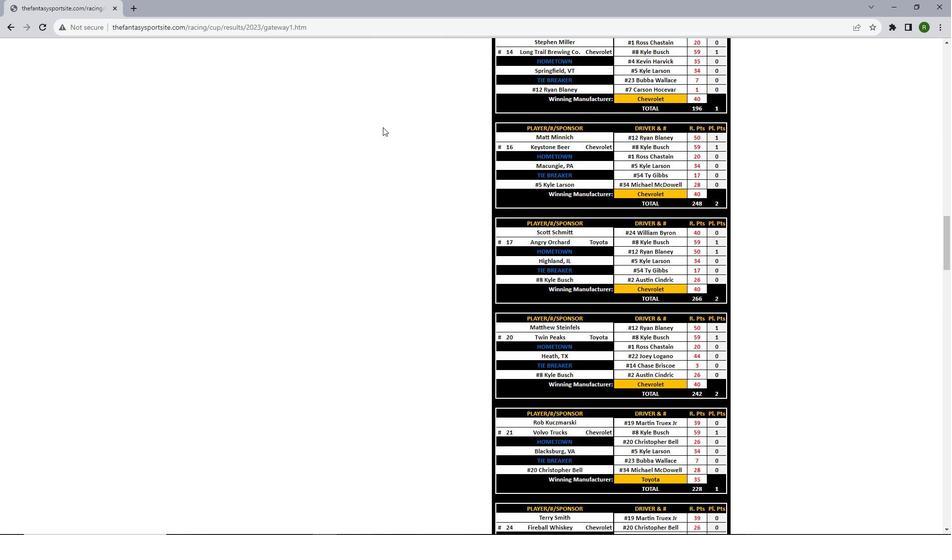 
Action: Mouse scrolled (399, 134) with delta (0, 0)
Screenshot: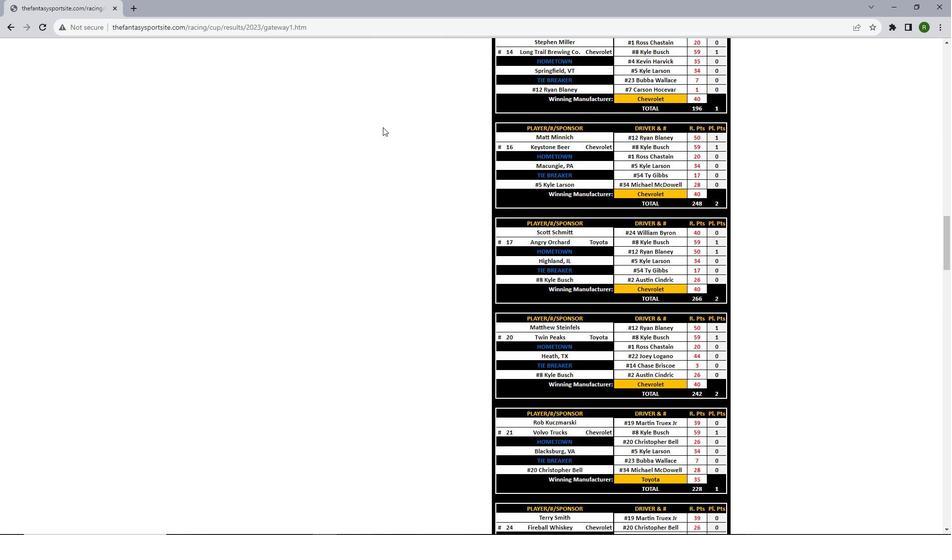 
Action: Mouse scrolled (399, 134) with delta (0, 0)
Screenshot: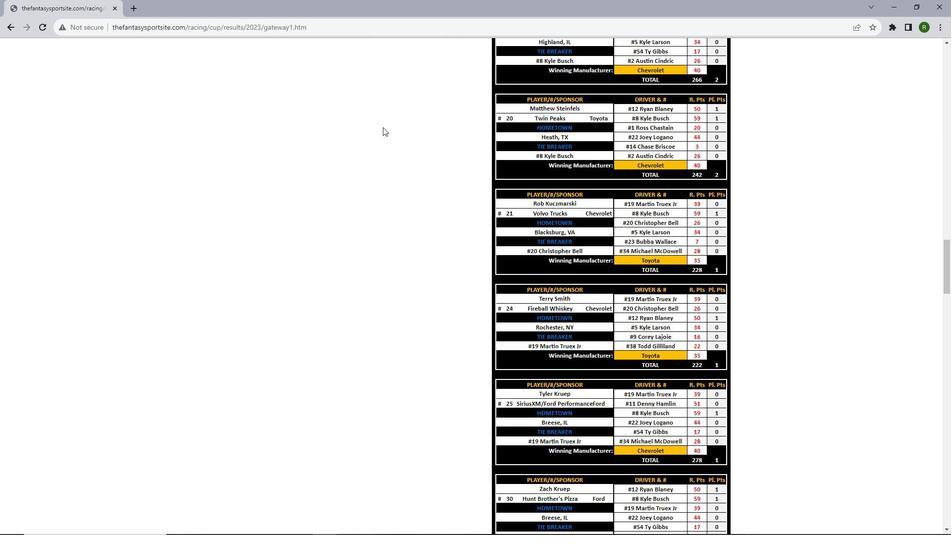 
Action: Mouse scrolled (399, 134) with delta (0, 0)
Screenshot: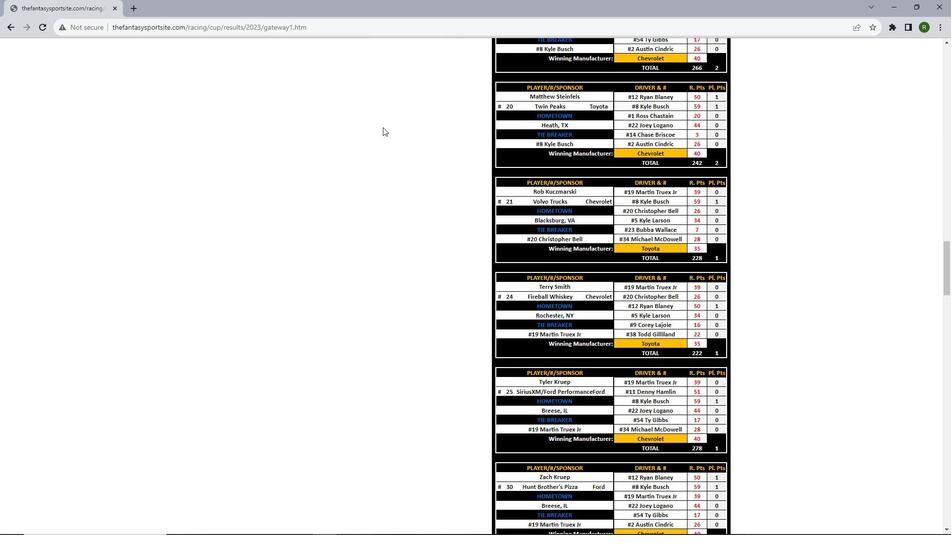 
Action: Mouse scrolled (399, 134) with delta (0, 0)
Screenshot: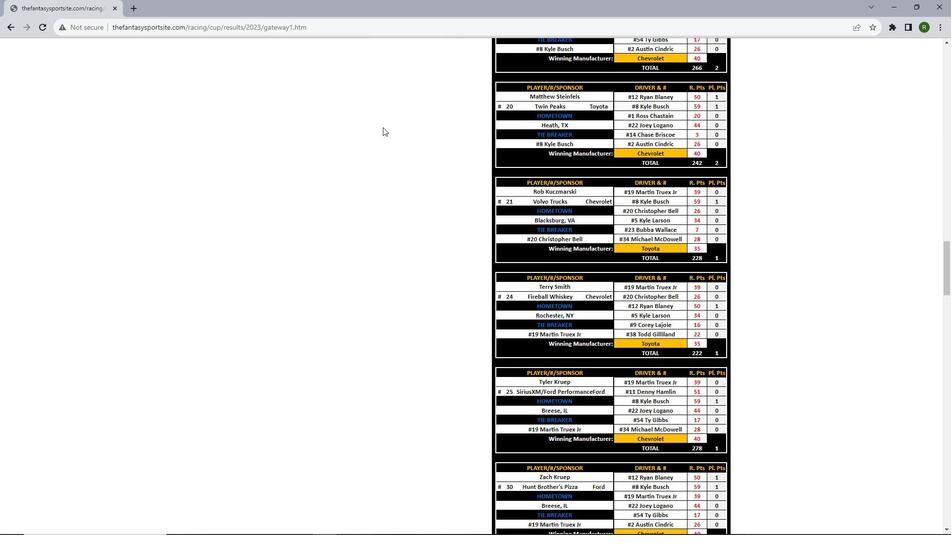 
Action: Mouse scrolled (399, 134) with delta (0, 0)
Screenshot: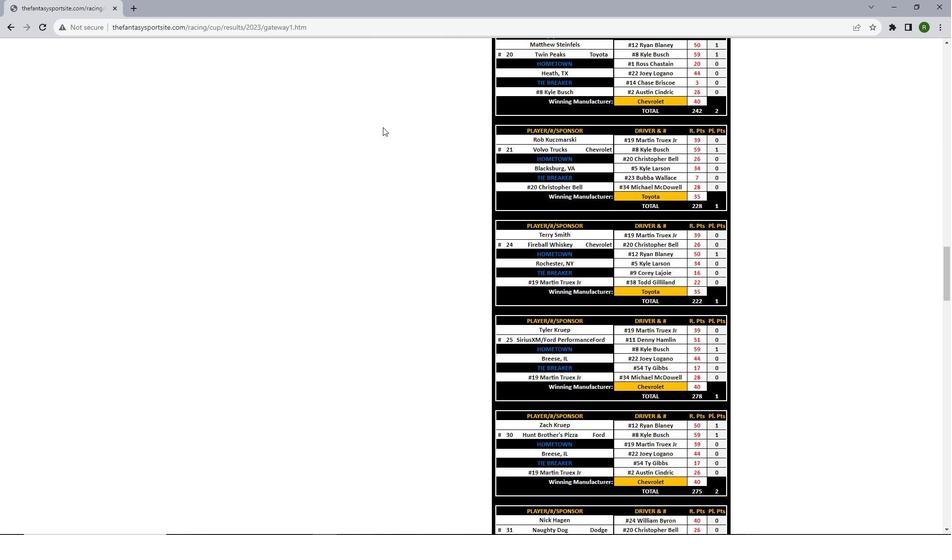 
Action: Mouse scrolled (399, 134) with delta (0, 0)
Screenshot: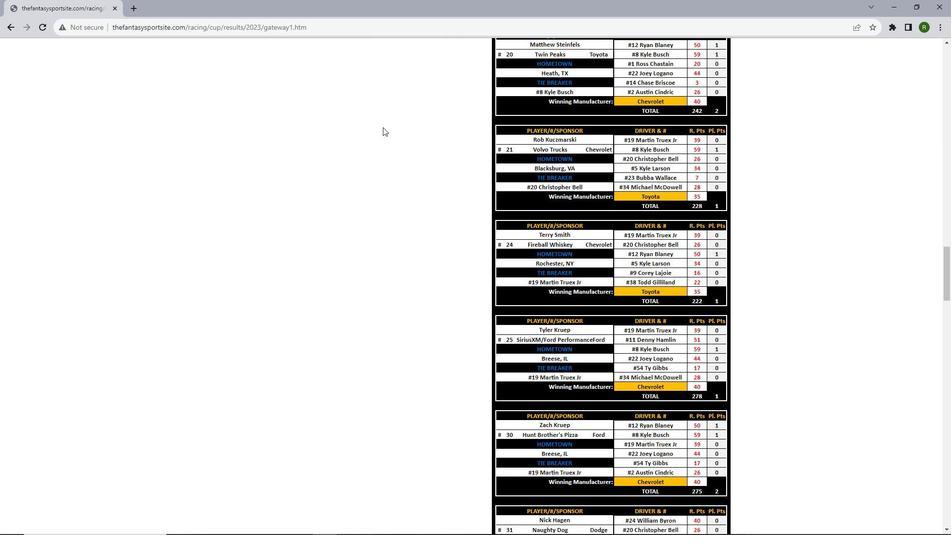 
Action: Mouse scrolled (399, 134) with delta (0, 0)
Screenshot: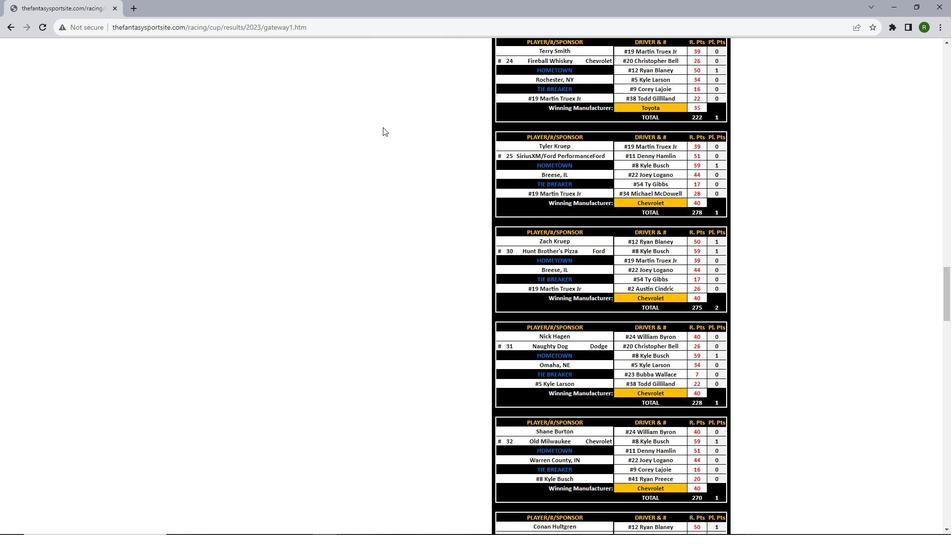 
Action: Mouse scrolled (399, 134) with delta (0, 0)
Screenshot: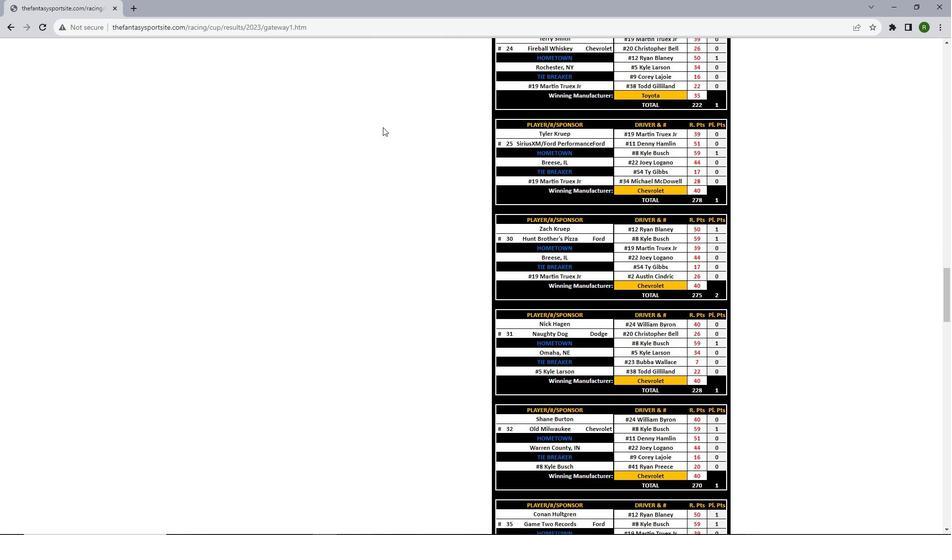 
Action: Mouse scrolled (399, 134) with delta (0, 0)
Screenshot: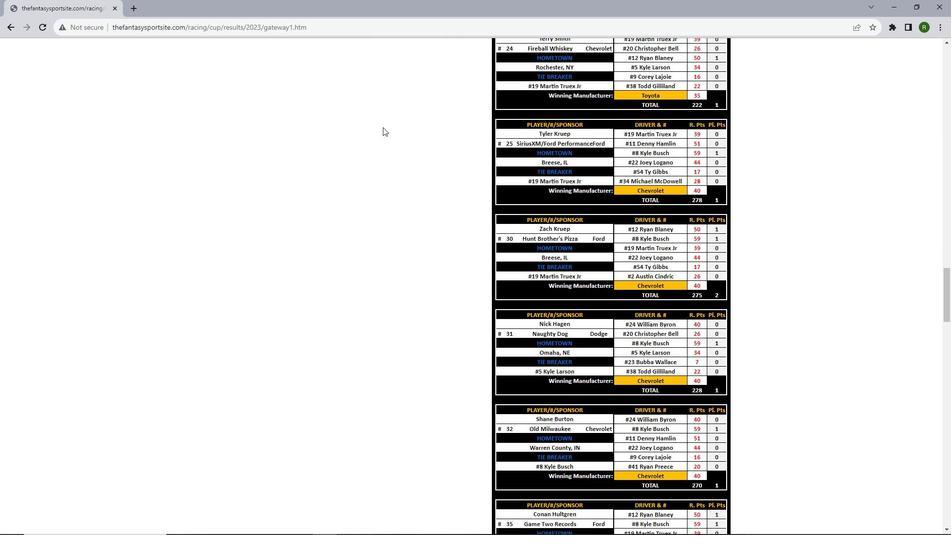 
Action: Mouse scrolled (399, 134) with delta (0, 0)
Screenshot: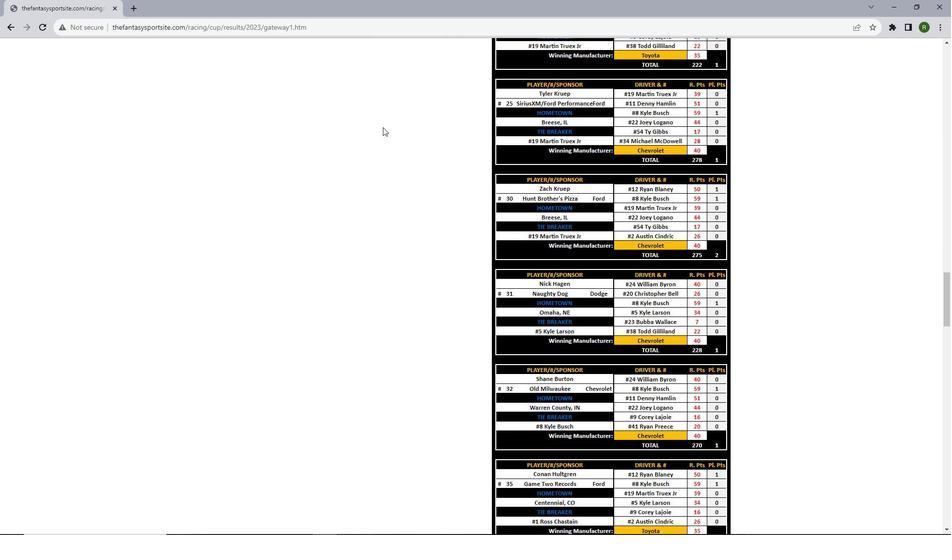 
Action: Mouse scrolled (399, 134) with delta (0, 0)
Screenshot: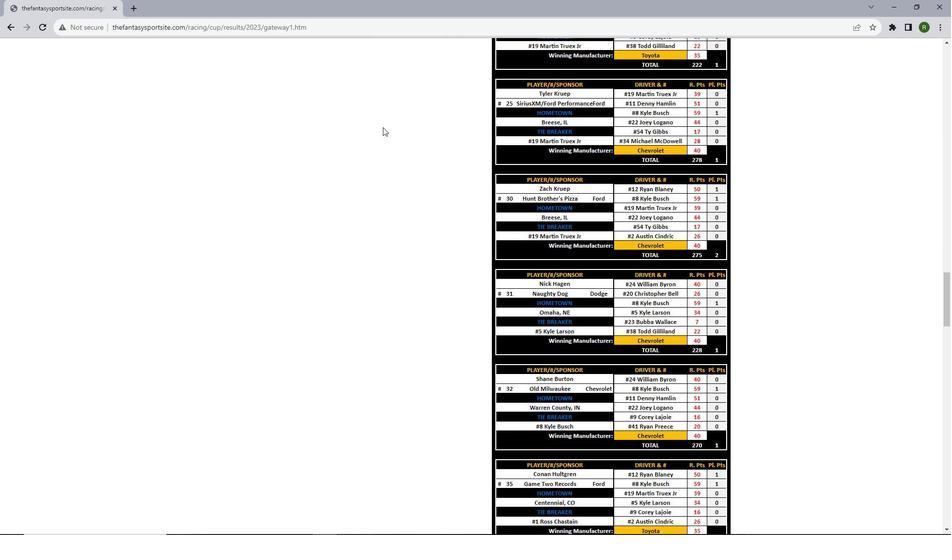 
Action: Mouse scrolled (399, 134) with delta (0, 0)
Screenshot: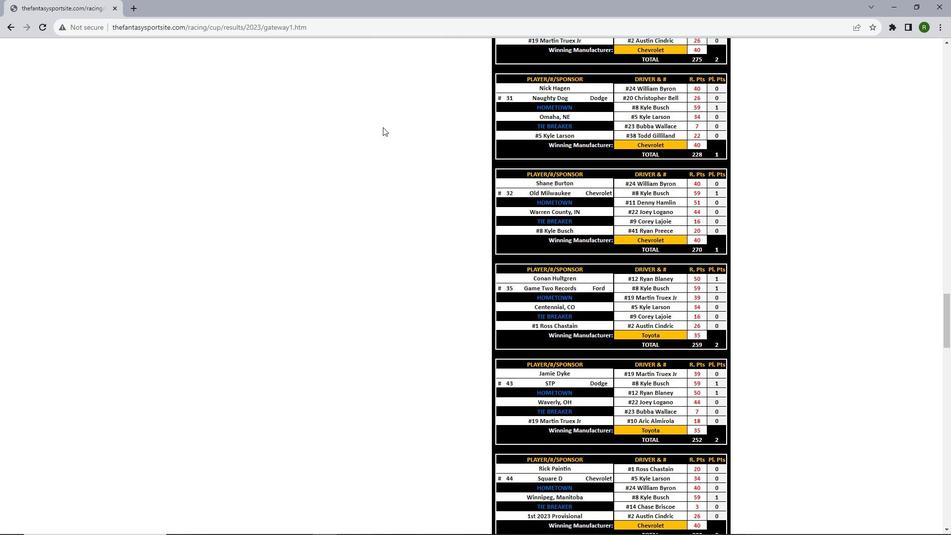 
Action: Mouse scrolled (399, 134) with delta (0, 0)
Screenshot: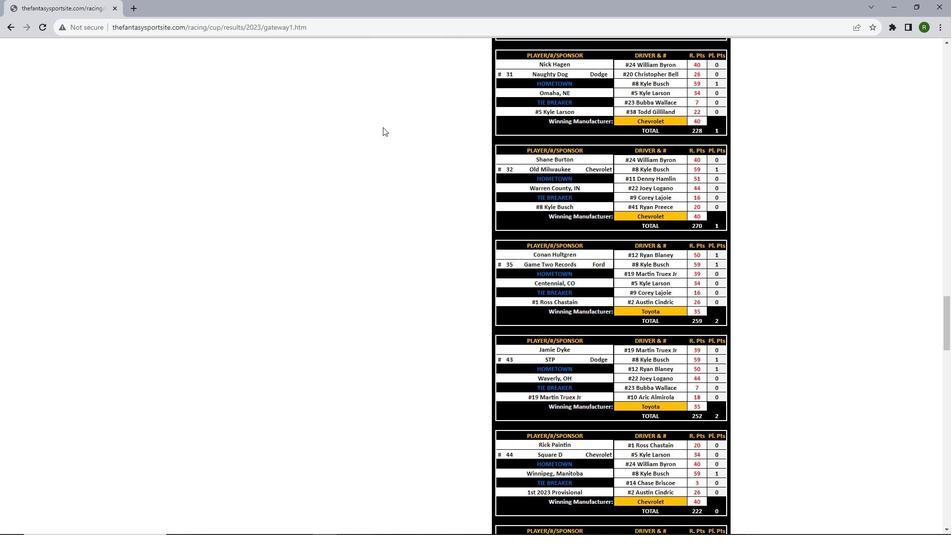 
Action: Mouse scrolled (399, 134) with delta (0, 0)
Screenshot: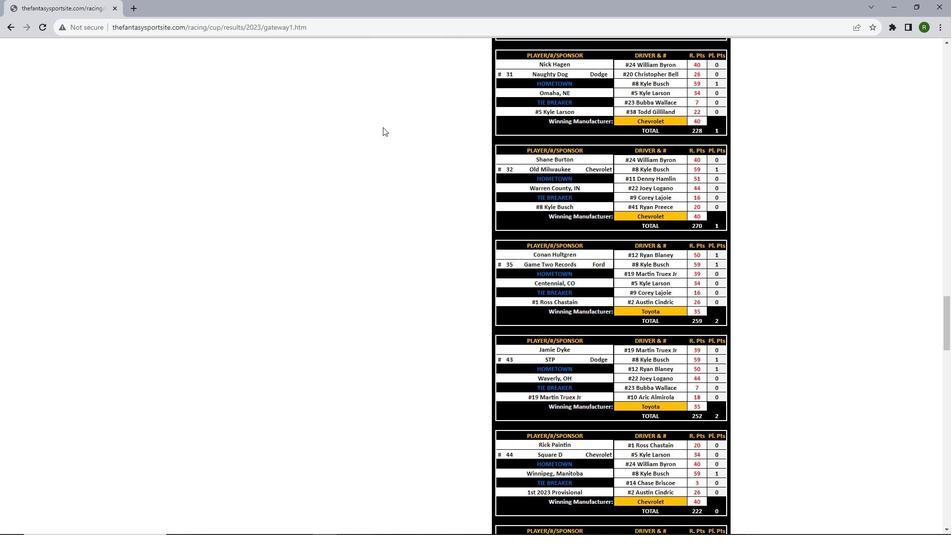 
Action: Mouse scrolled (399, 134) with delta (0, 0)
Screenshot: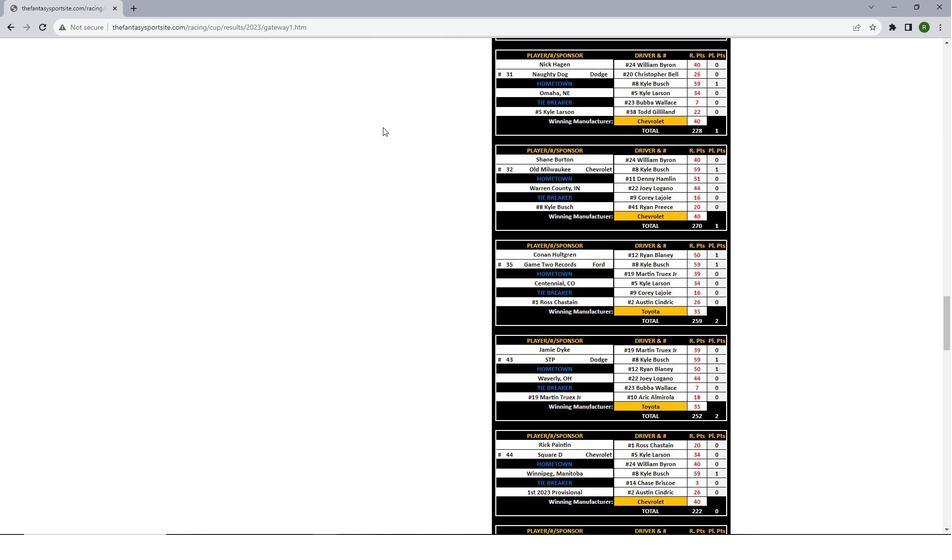 
Action: Mouse scrolled (399, 134) with delta (0, 0)
Screenshot: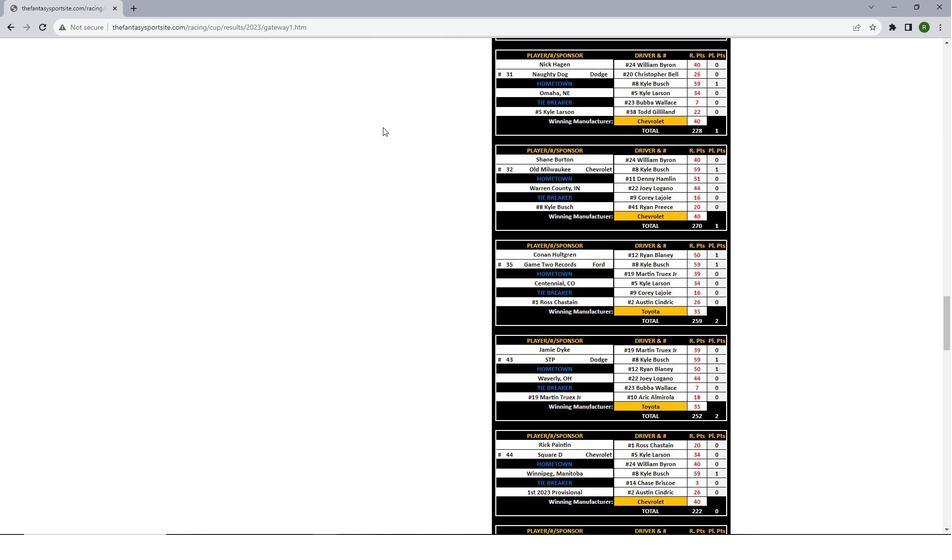 
Action: Mouse scrolled (399, 134) with delta (0, 0)
Screenshot: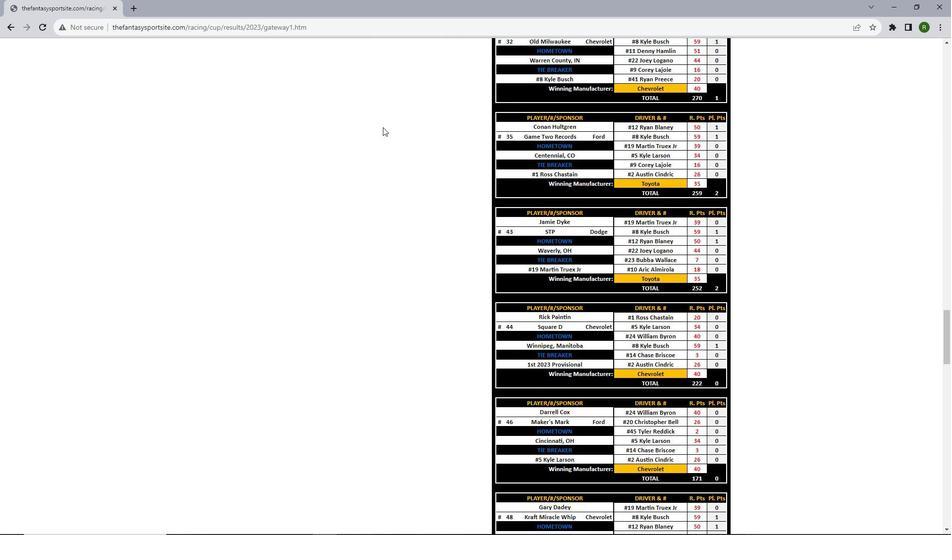 
Action: Mouse scrolled (399, 134) with delta (0, 0)
Screenshot: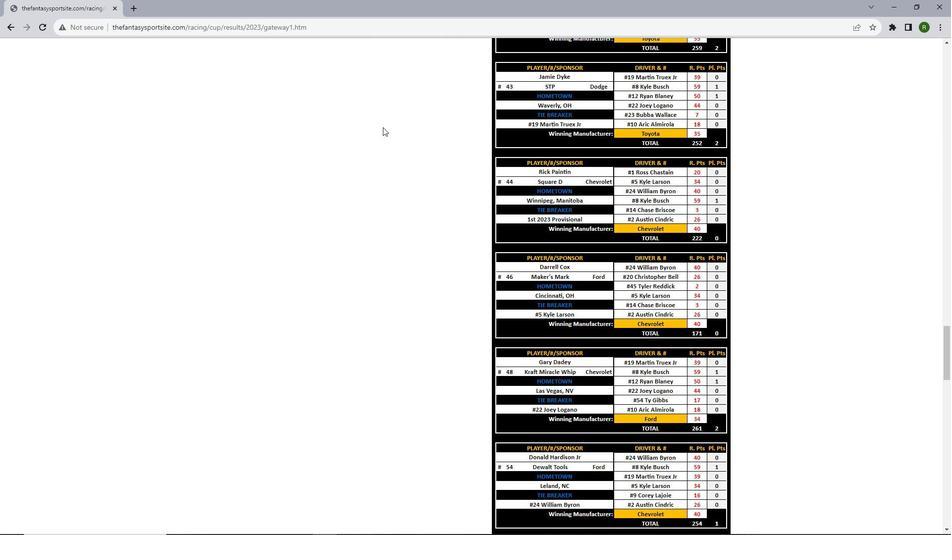 
Action: Mouse scrolled (399, 134) with delta (0, 0)
Screenshot: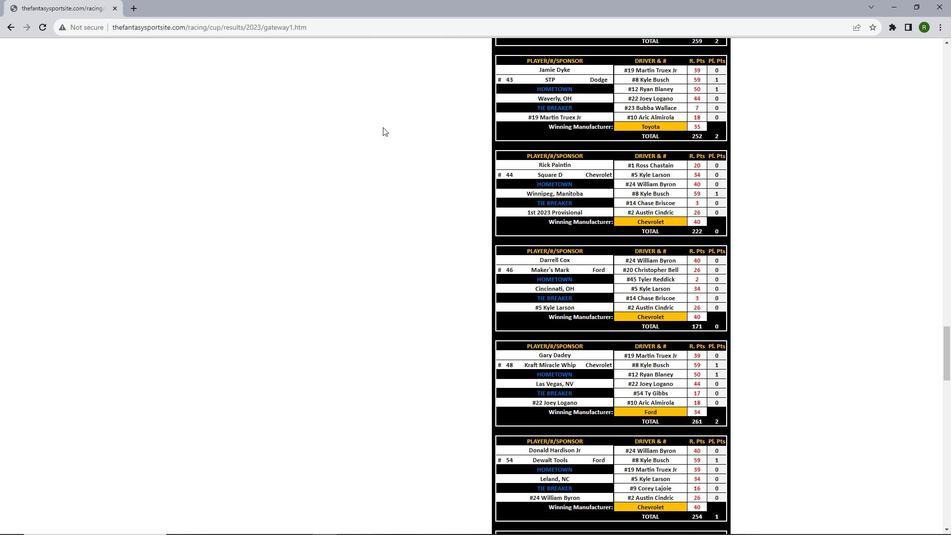 
Action: Mouse scrolled (399, 134) with delta (0, 0)
Screenshot: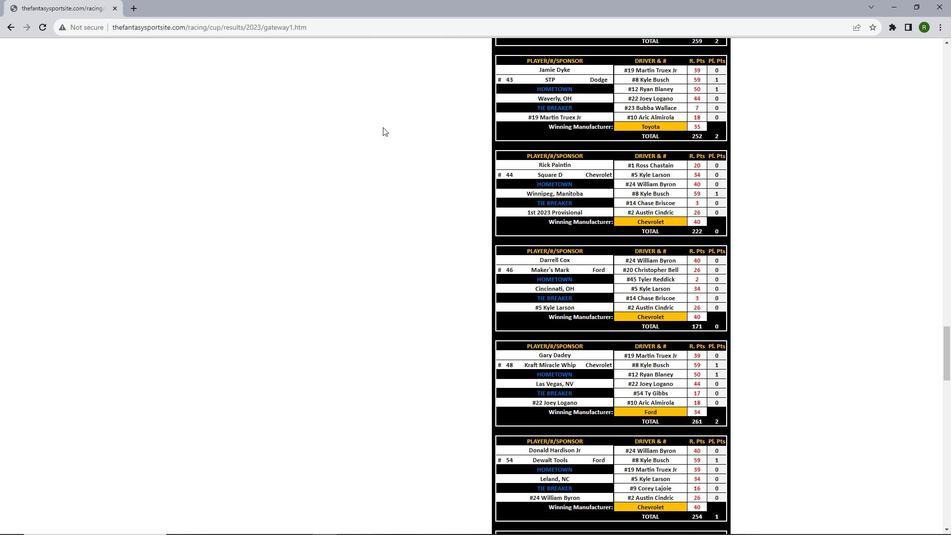 
Action: Mouse scrolled (399, 134) with delta (0, 0)
Screenshot: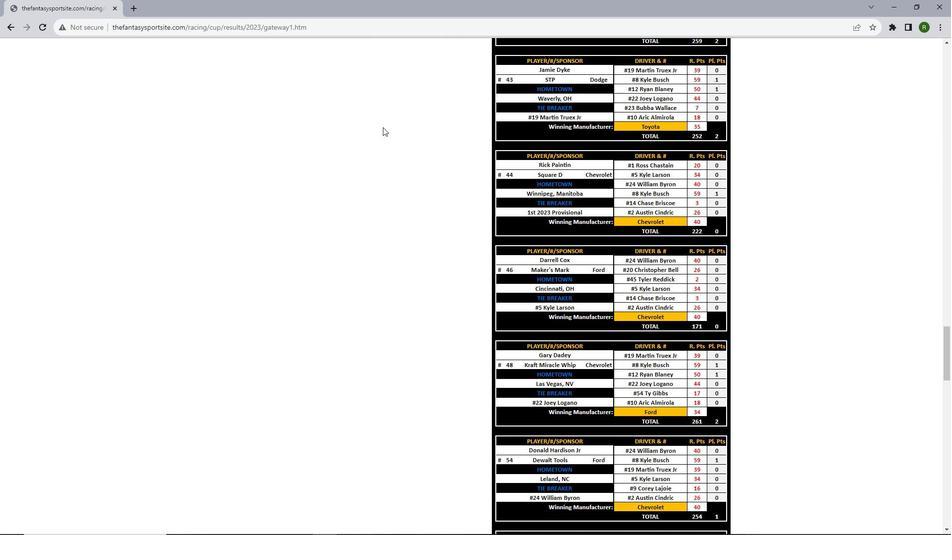 
Action: Mouse scrolled (399, 134) with delta (0, 0)
Screenshot: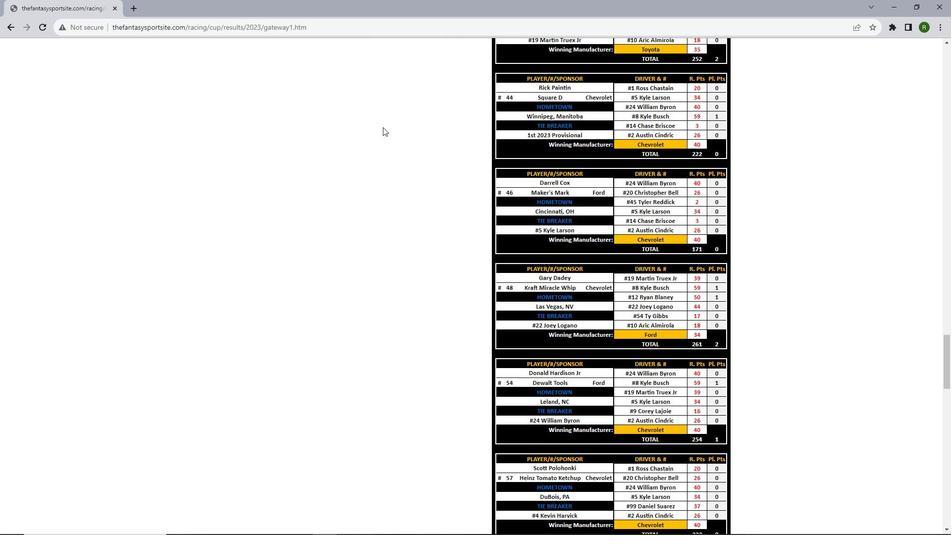 
Action: Mouse scrolled (399, 134) with delta (0, 0)
Screenshot: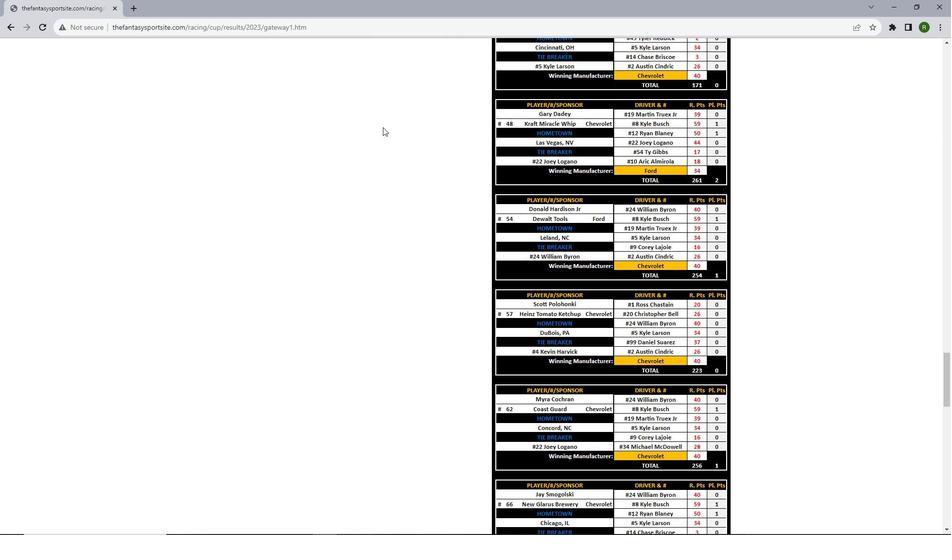 
Action: Mouse scrolled (399, 134) with delta (0, 0)
Screenshot: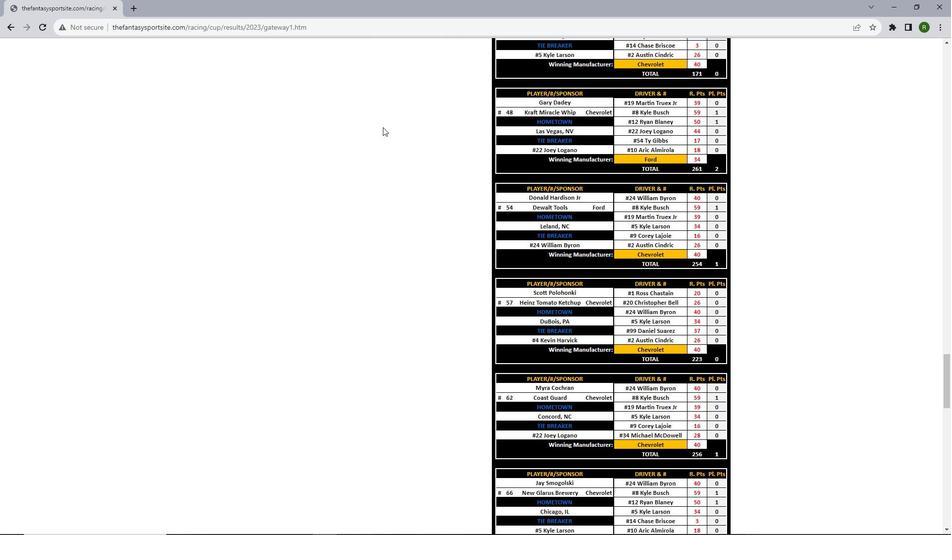 
Action: Mouse scrolled (399, 134) with delta (0, 0)
Screenshot: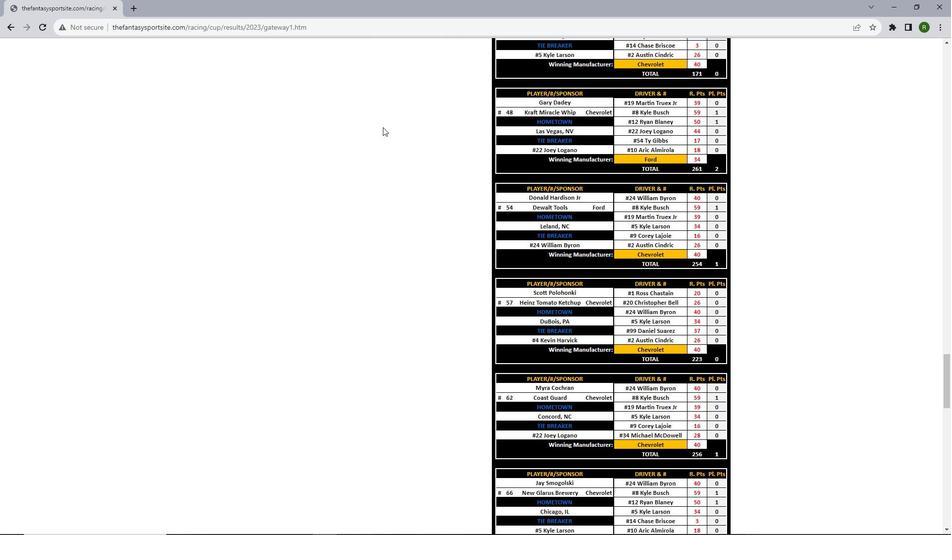 
Action: Mouse scrolled (399, 134) with delta (0, 0)
Screenshot: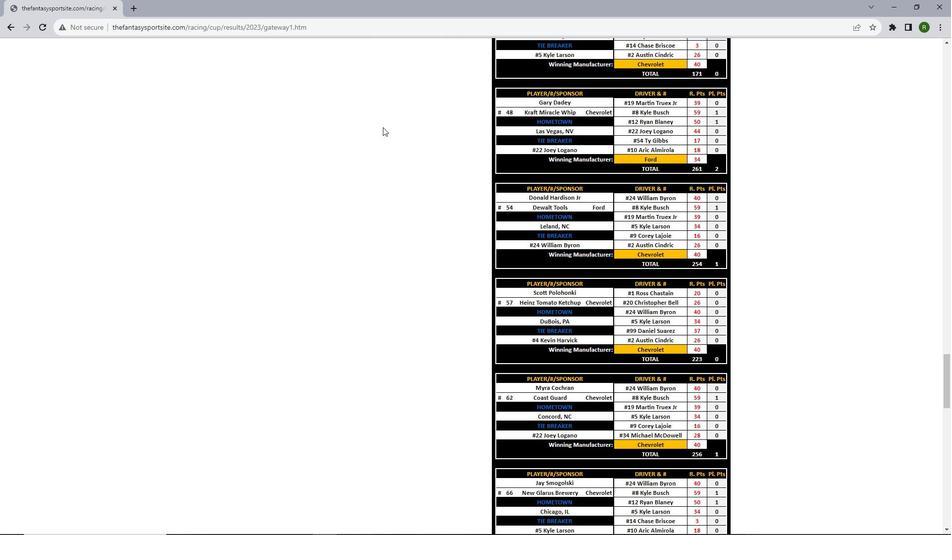 
Action: Mouse scrolled (399, 134) with delta (0, 0)
Screenshot: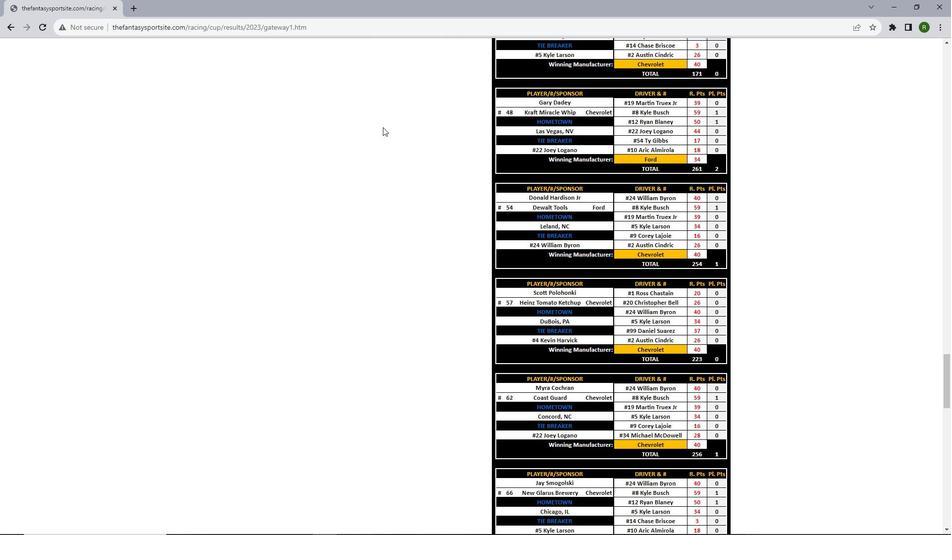 
Action: Mouse scrolled (399, 134) with delta (0, 0)
Screenshot: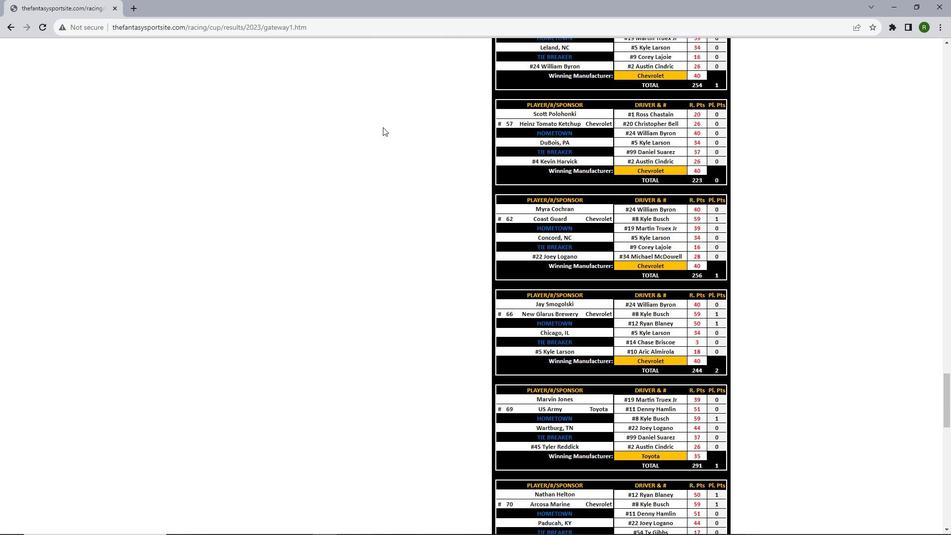 
Action: Mouse scrolled (399, 134) with delta (0, 0)
Screenshot: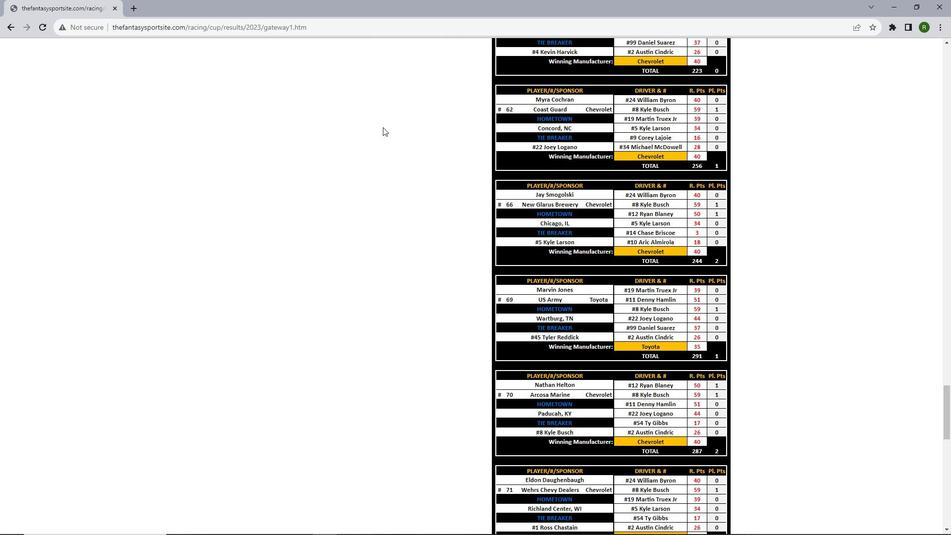 
Action: Mouse scrolled (399, 134) with delta (0, 0)
Screenshot: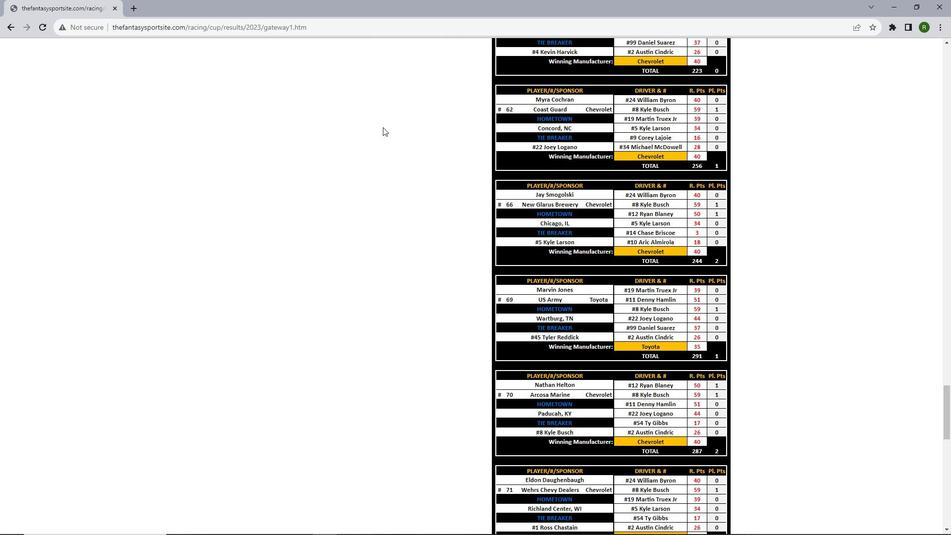 
Action: Mouse scrolled (399, 134) with delta (0, 0)
Screenshot: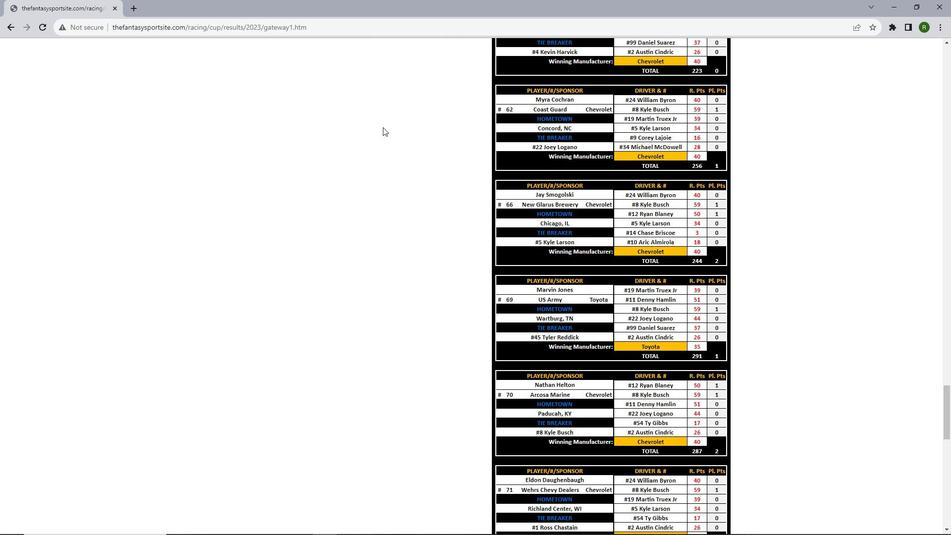 
Action: Mouse scrolled (399, 134) with delta (0, 0)
Screenshot: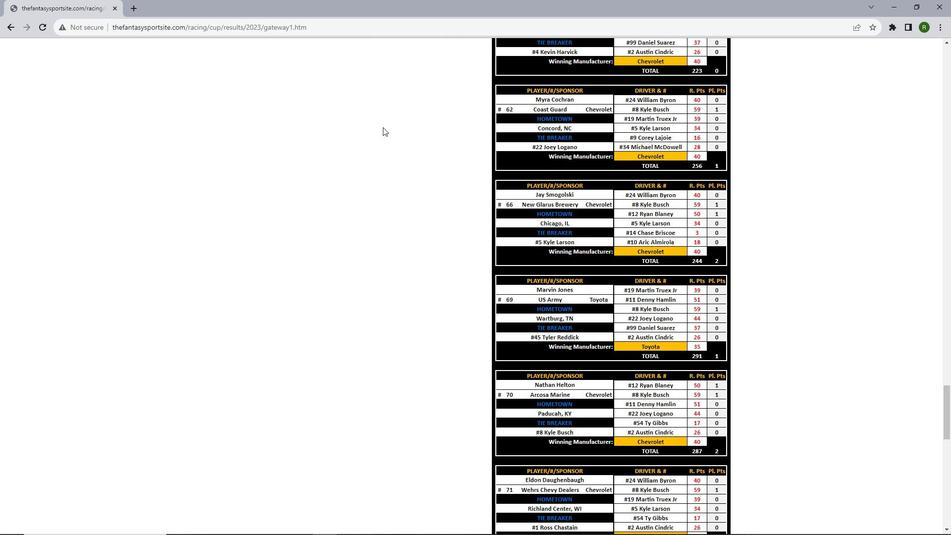
Action: Mouse scrolled (399, 134) with delta (0, 0)
Screenshot: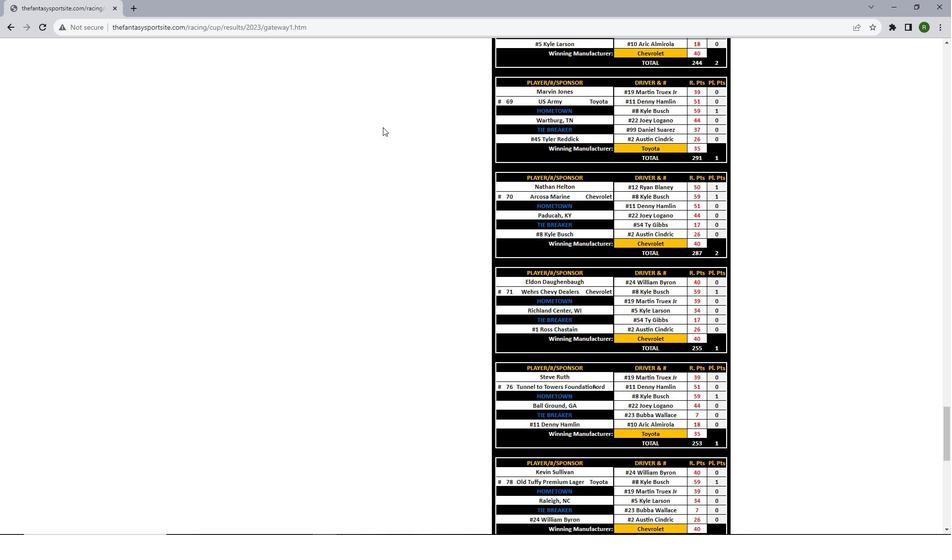 
Action: Mouse scrolled (399, 134) with delta (0, 0)
Screenshot: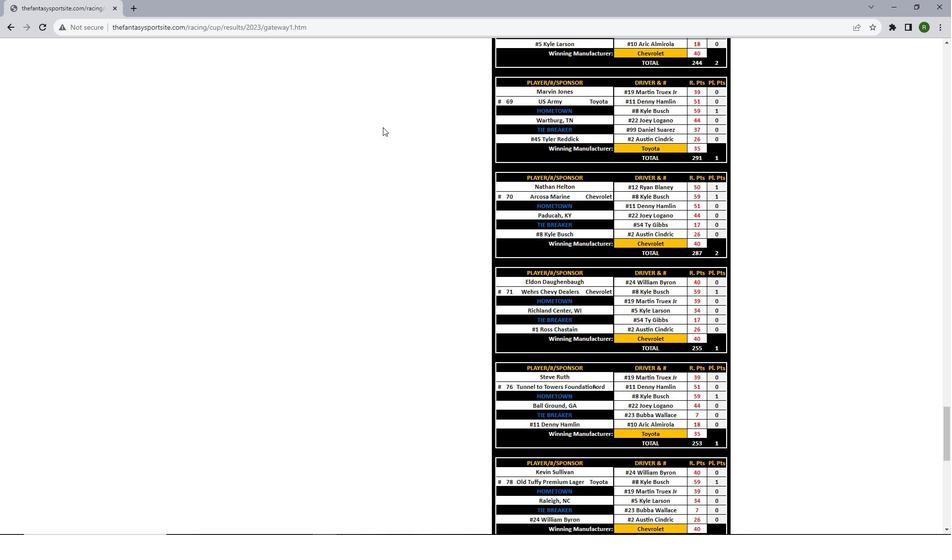 
Action: Mouse scrolled (399, 134) with delta (0, 0)
Screenshot: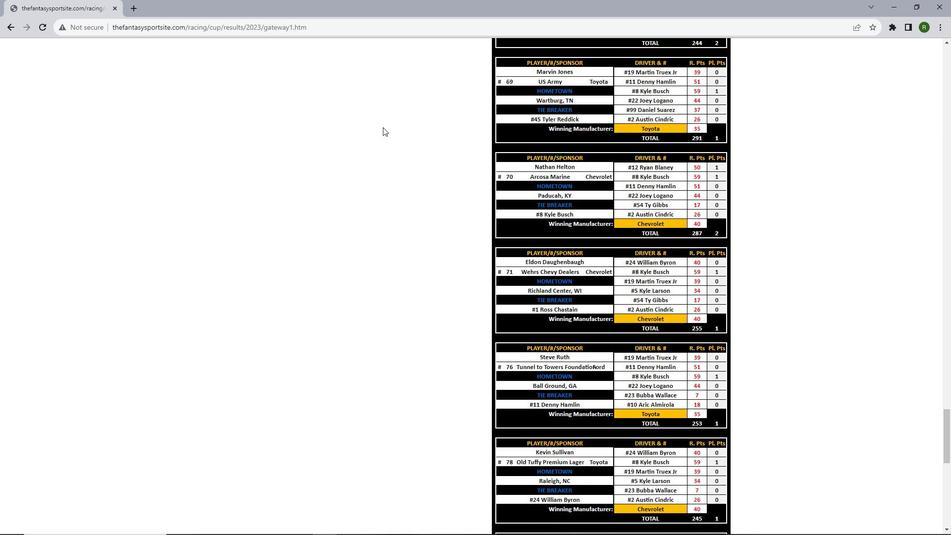 
Action: Mouse scrolled (399, 134) with delta (0, 0)
Screenshot: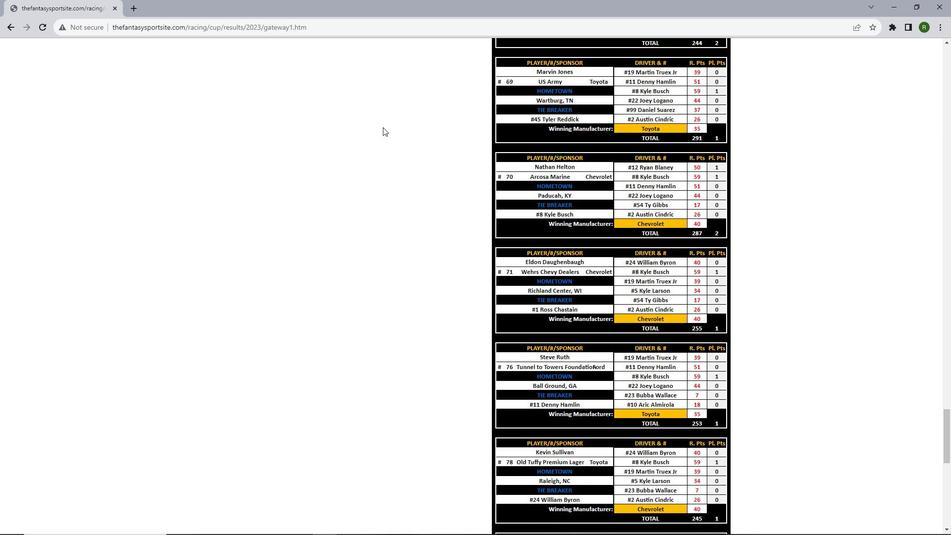 
Action: Mouse scrolled (399, 134) with delta (0, 0)
Screenshot: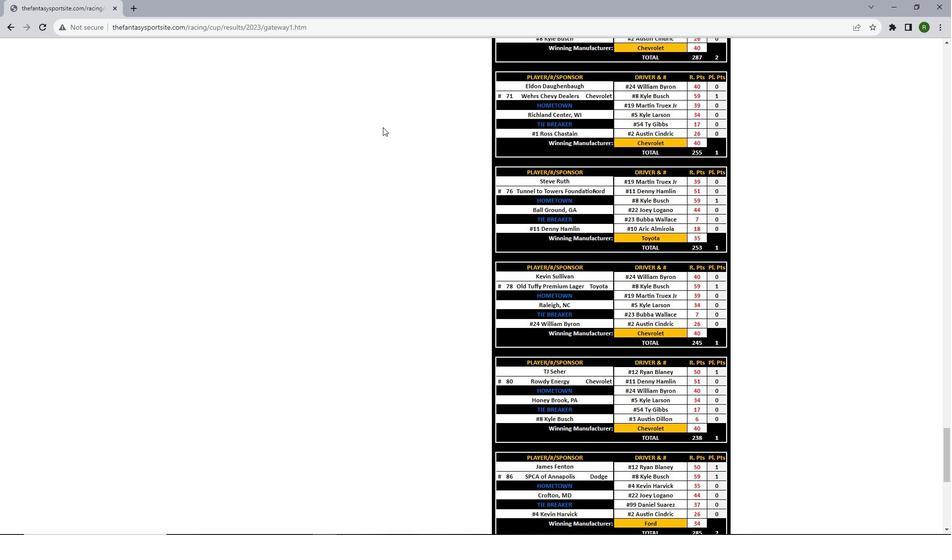 
Action: Mouse scrolled (399, 134) with delta (0, 0)
Screenshot: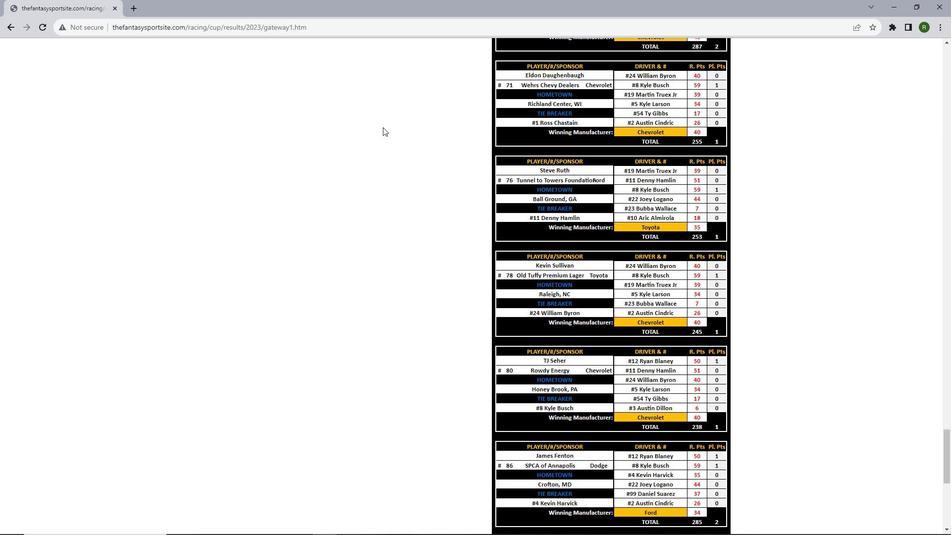 
Action: Mouse scrolled (399, 134) with delta (0, 0)
Screenshot: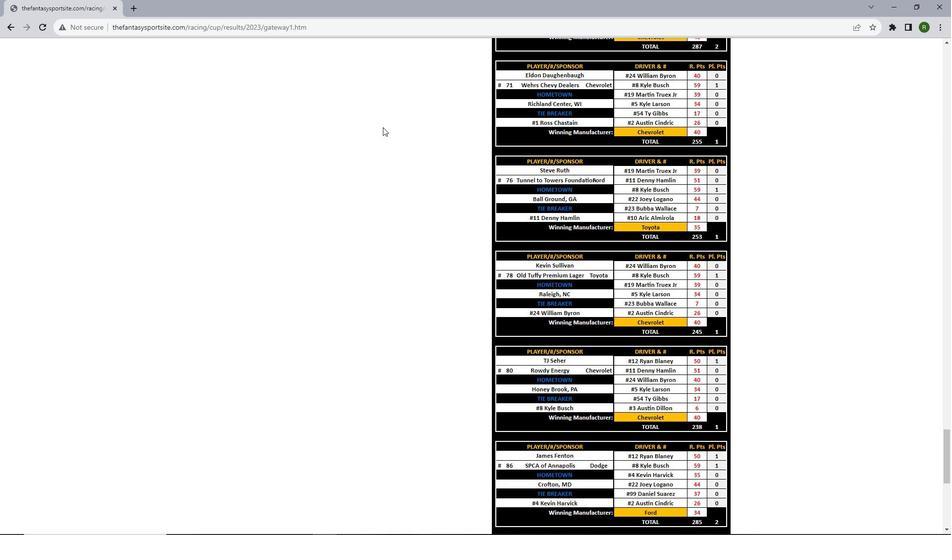 
Action: Mouse scrolled (399, 134) with delta (0, 0)
Screenshot: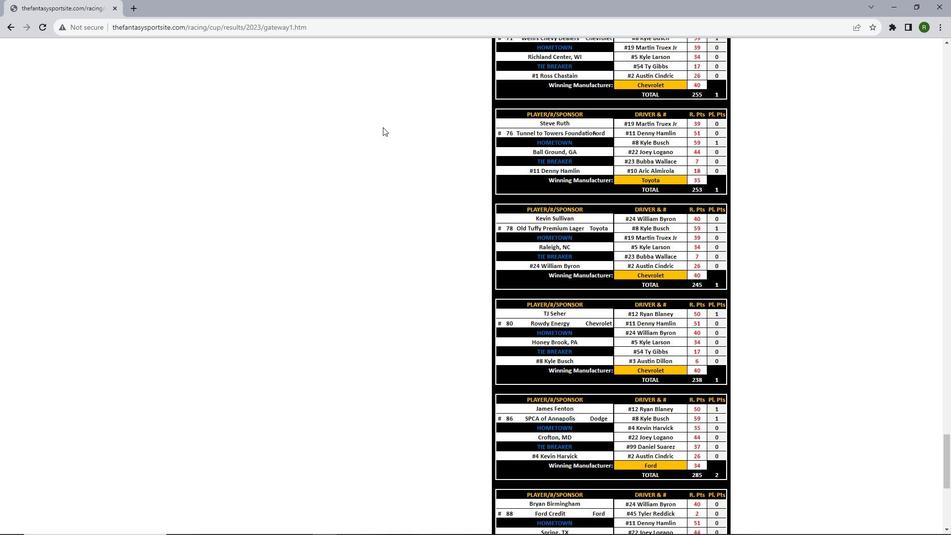 
Action: Mouse scrolled (399, 134) with delta (0, 0)
Screenshot: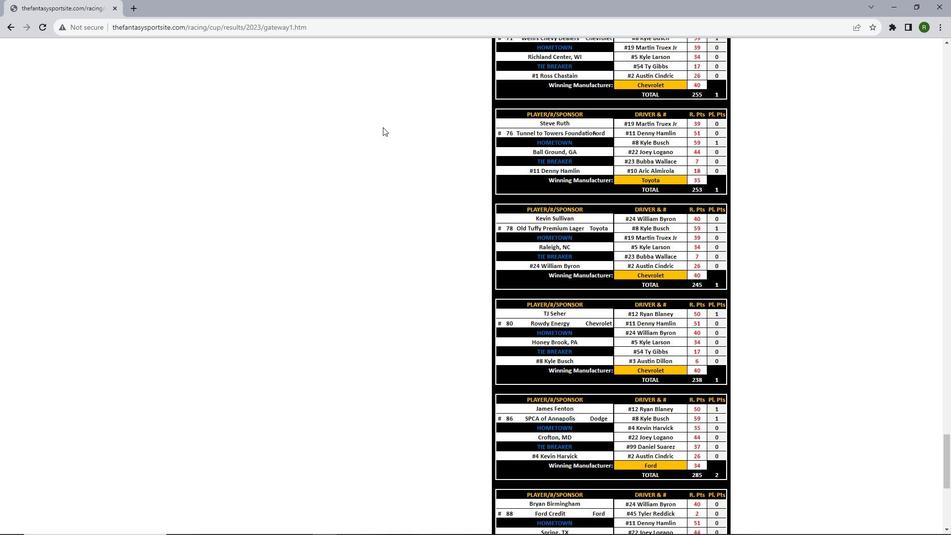 
Action: Mouse scrolled (399, 134) with delta (0, 0)
Screenshot: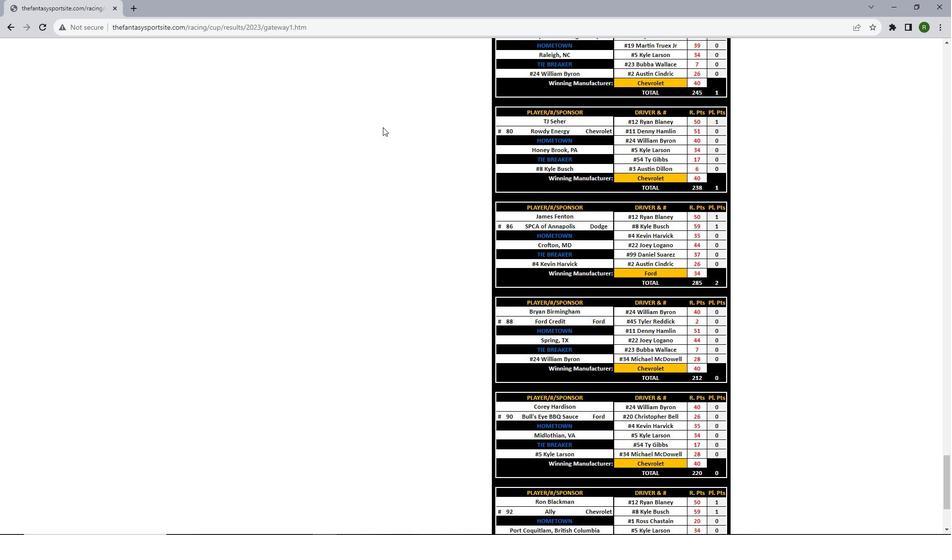 
Action: Mouse scrolled (399, 134) with delta (0, 0)
Screenshot: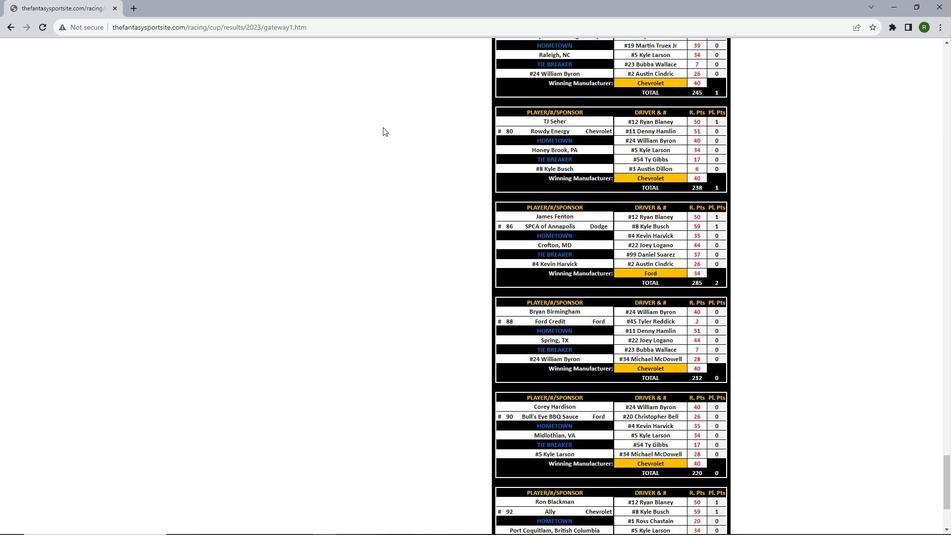 
Action: Mouse scrolled (399, 134) with delta (0, 0)
Screenshot: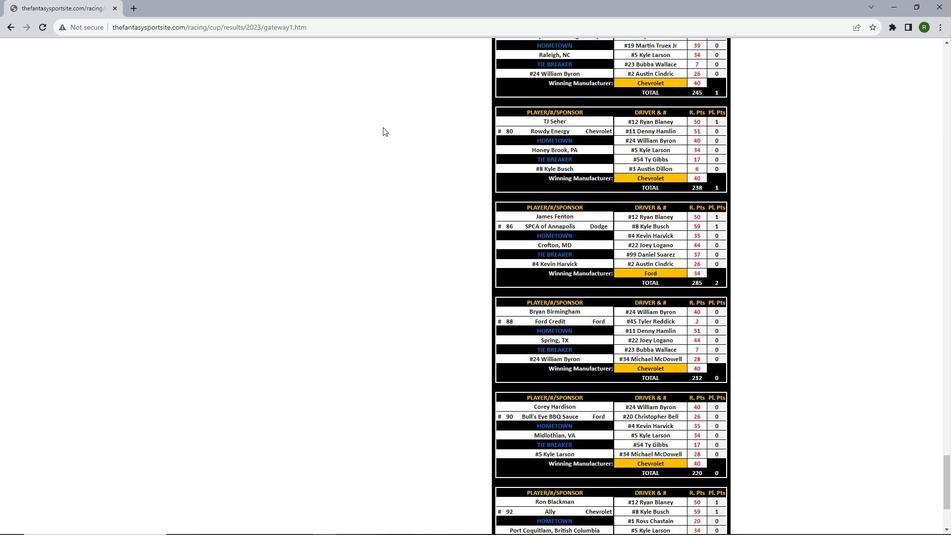 
Action: Mouse scrolled (399, 134) with delta (0, 0)
Screenshot: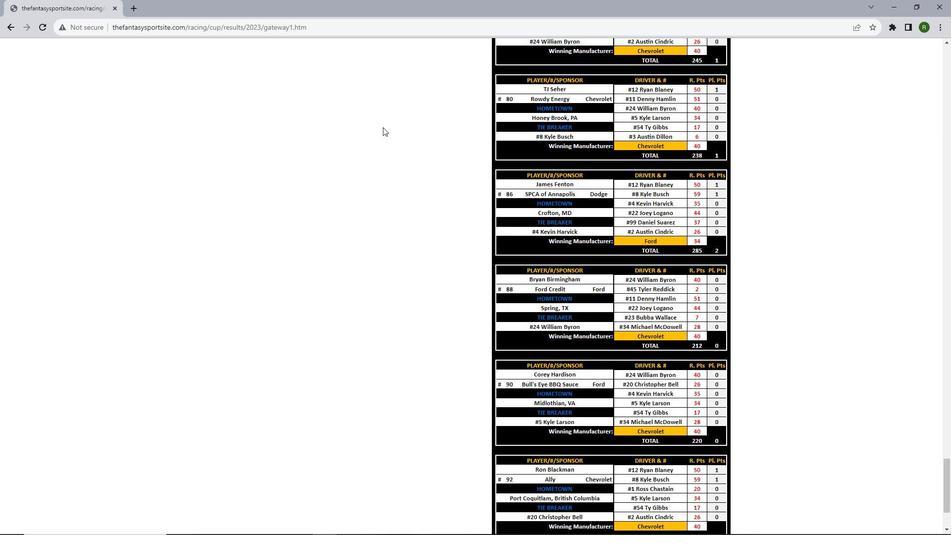 
Action: Mouse scrolled (399, 134) with delta (0, 0)
Screenshot: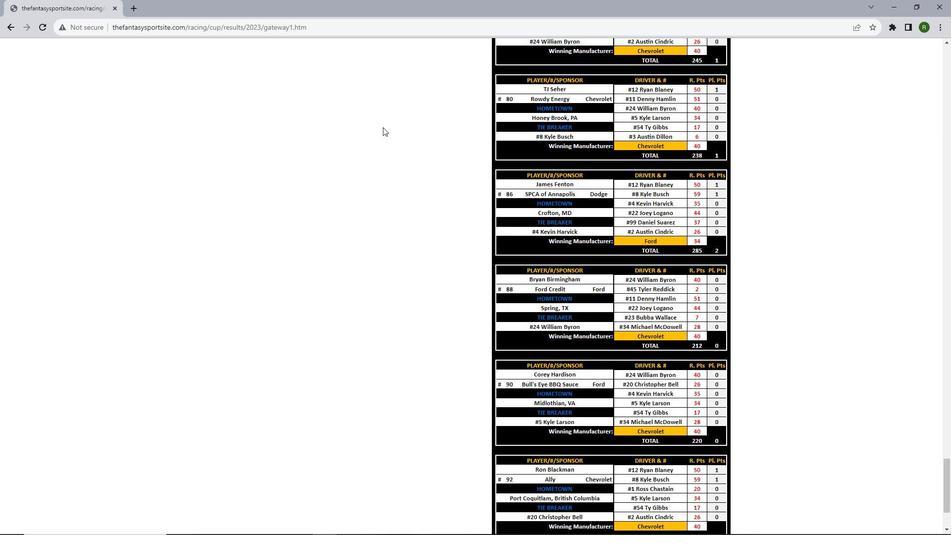 
Action: Mouse scrolled (399, 134) with delta (0, 0)
Screenshot: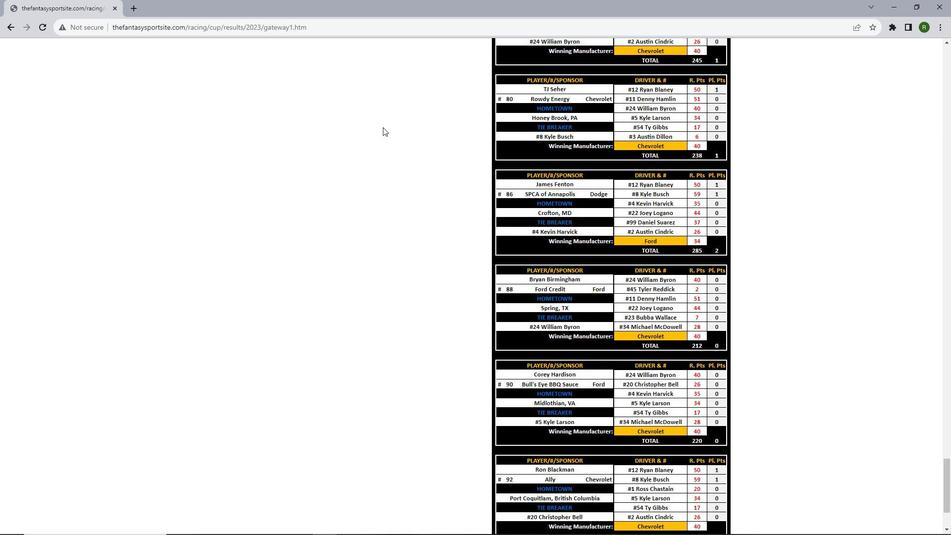 
Action: Mouse scrolled (399, 134) with delta (0, 0)
Screenshot: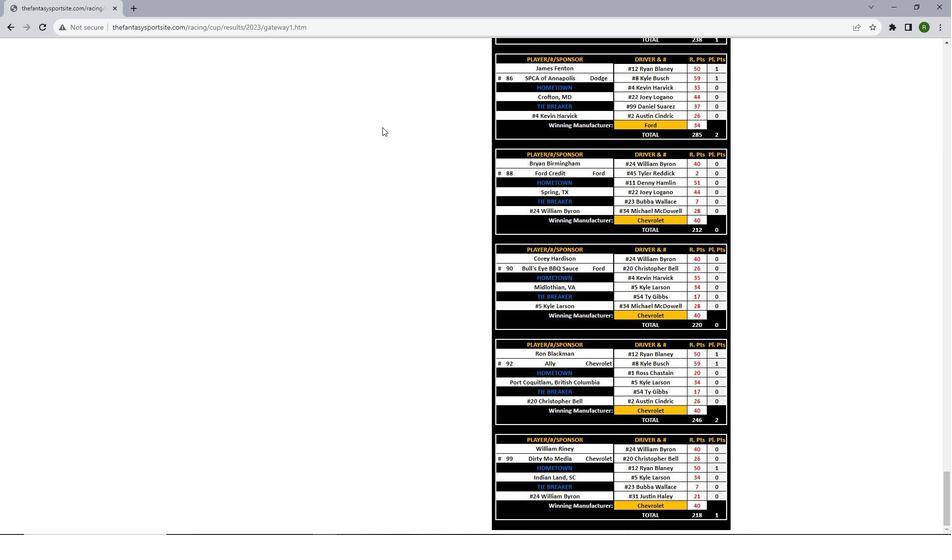 
Action: Mouse moved to (399, 134)
Screenshot: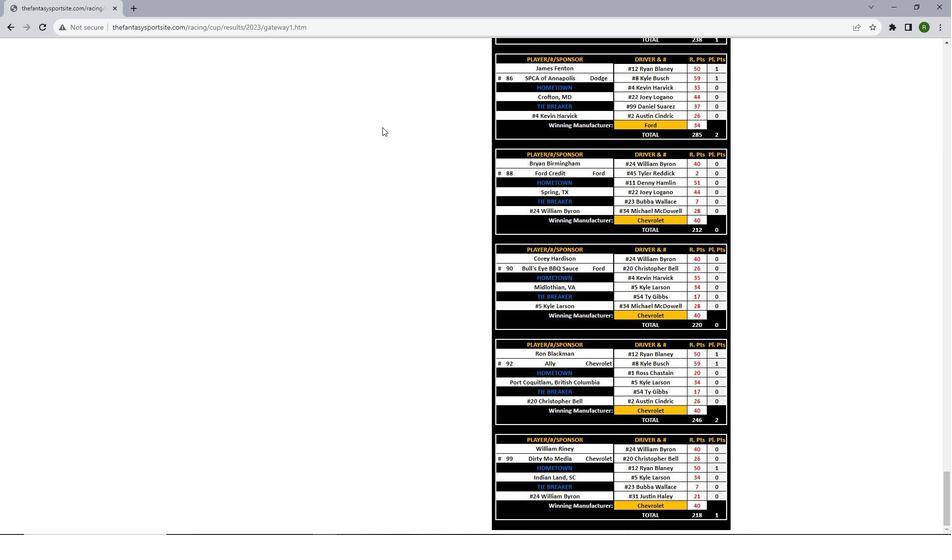 
Action: Mouse scrolled (399, 134) with delta (0, 0)
Screenshot: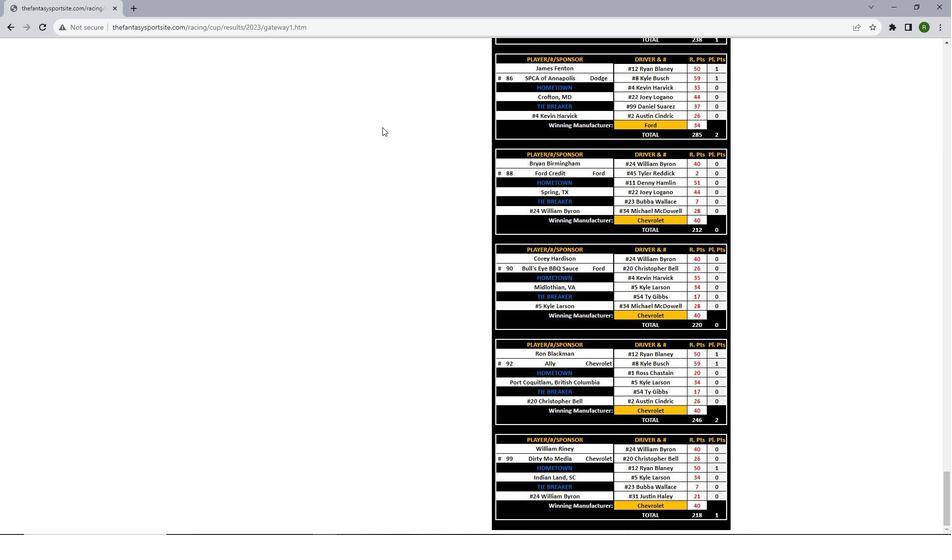 
Action: Mouse scrolled (399, 134) with delta (0, 0)
Screenshot: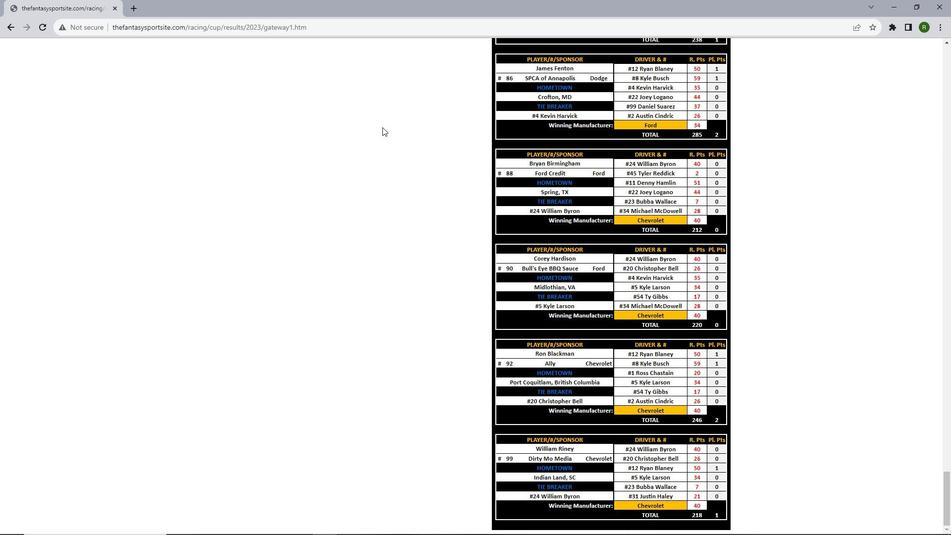 
Action: Mouse scrolled (399, 134) with delta (0, 0)
Screenshot: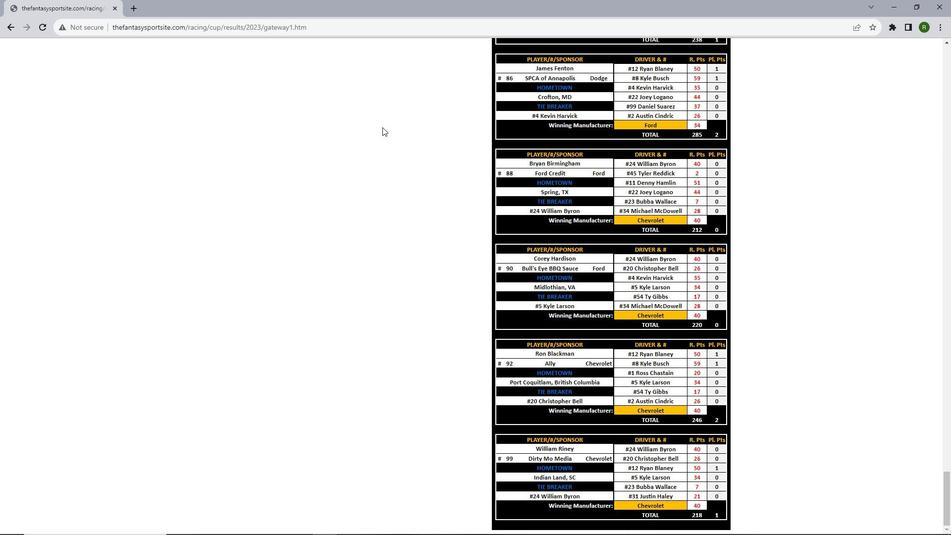 
Action: Mouse scrolled (399, 134) with delta (0, 0)
Screenshot: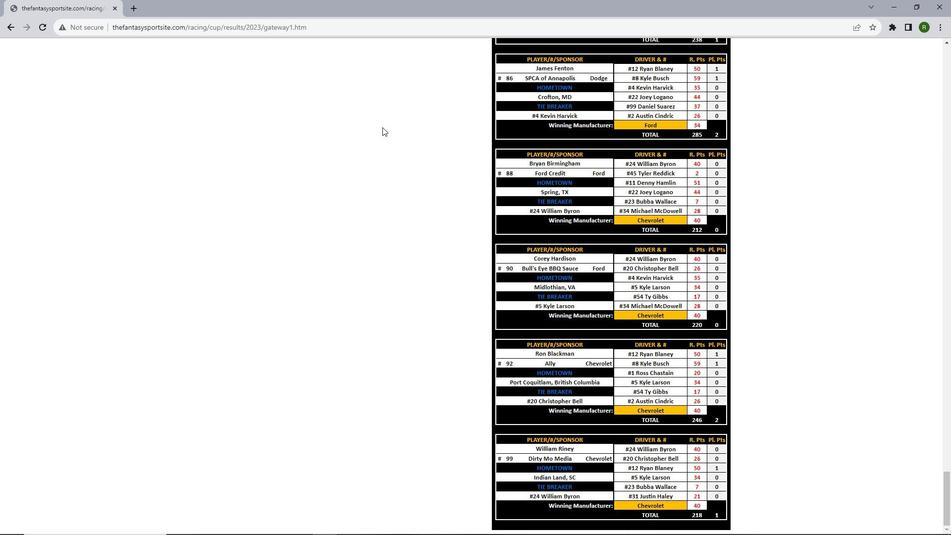 
